 Task: Look for space in Saiki, Japan from 1st August, 2023 to 5th August, 2023 for 1 adult in price range Rs.6000 to Rs.15000. Place can be entire place with 1  bedroom having 1 bed and 1 bathroom. Property type can be house, flat, guest house. Booking option can be shelf check-in. Required host language is English.
Action: Mouse moved to (400, 101)
Screenshot: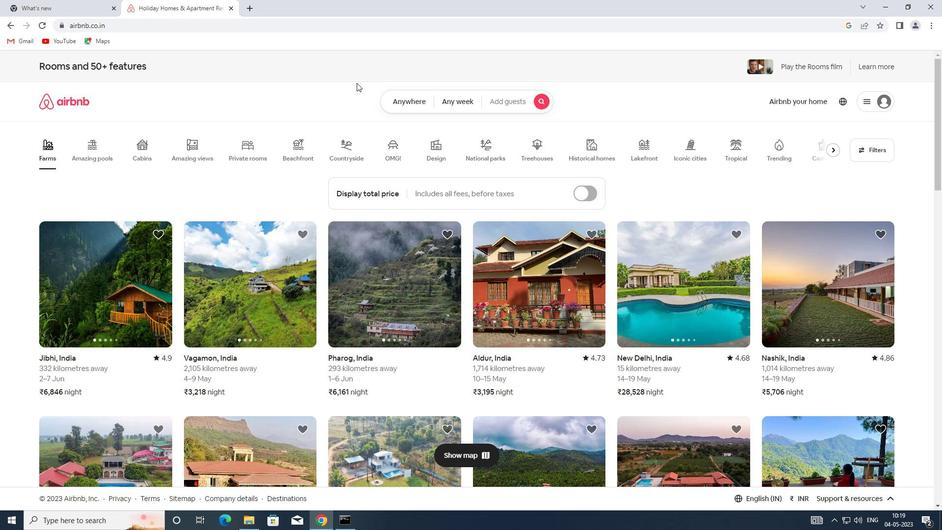 
Action: Mouse pressed left at (400, 101)
Screenshot: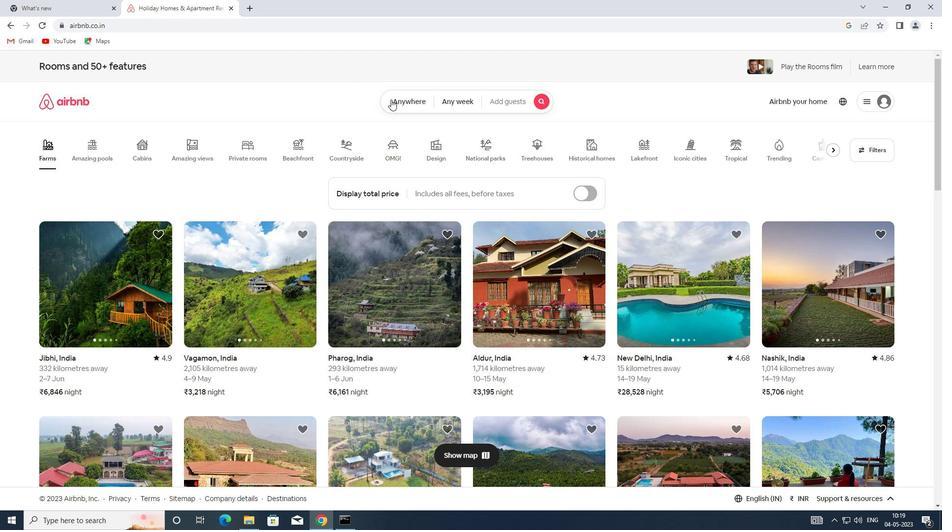 
Action: Mouse moved to (312, 136)
Screenshot: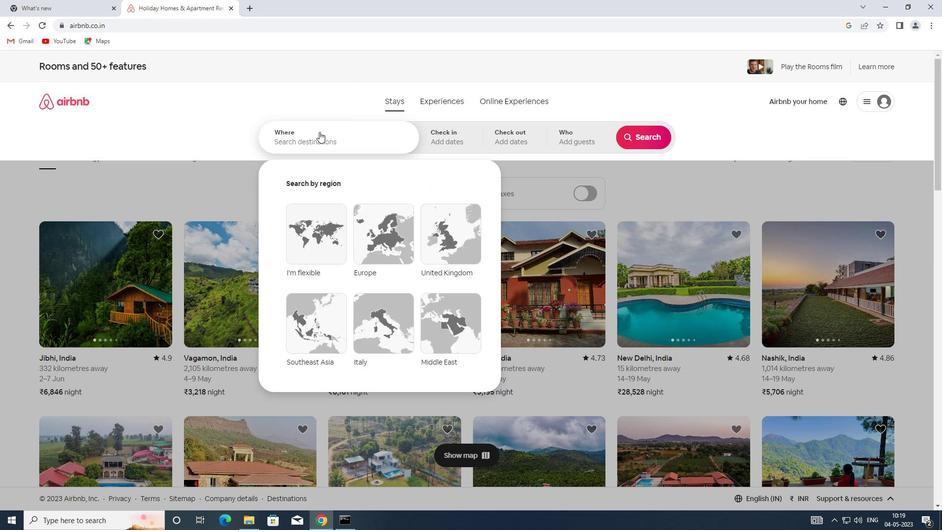 
Action: Mouse pressed left at (312, 136)
Screenshot: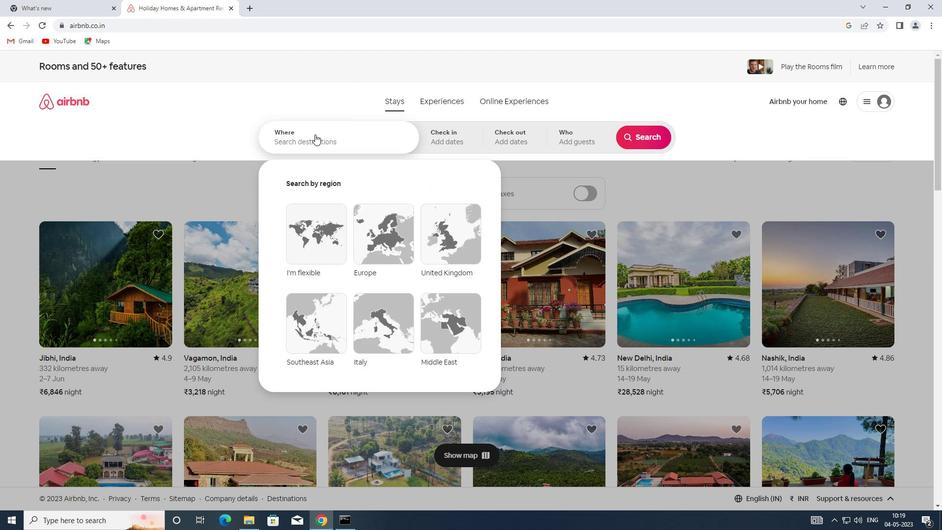 
Action: Key pressed <Key.shift>SAIKI,<Key.shift>JAPAN
Screenshot: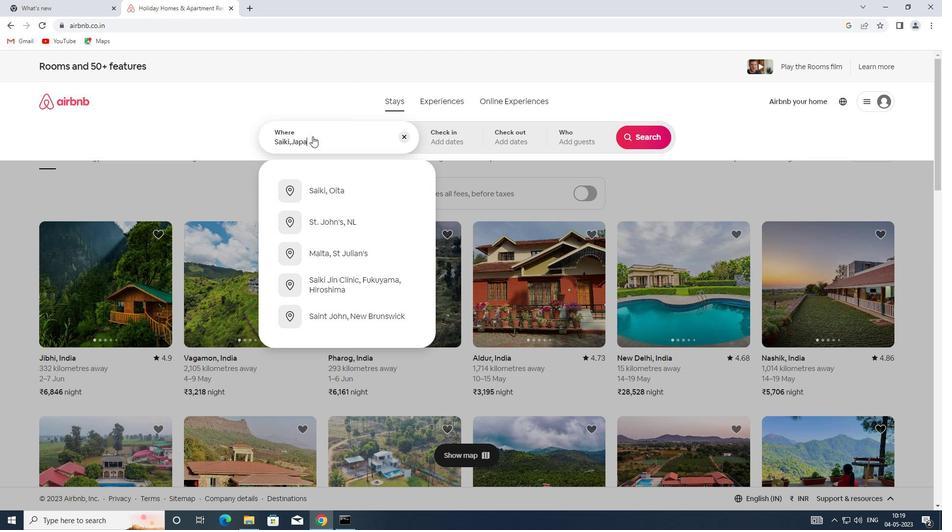 
Action: Mouse moved to (448, 144)
Screenshot: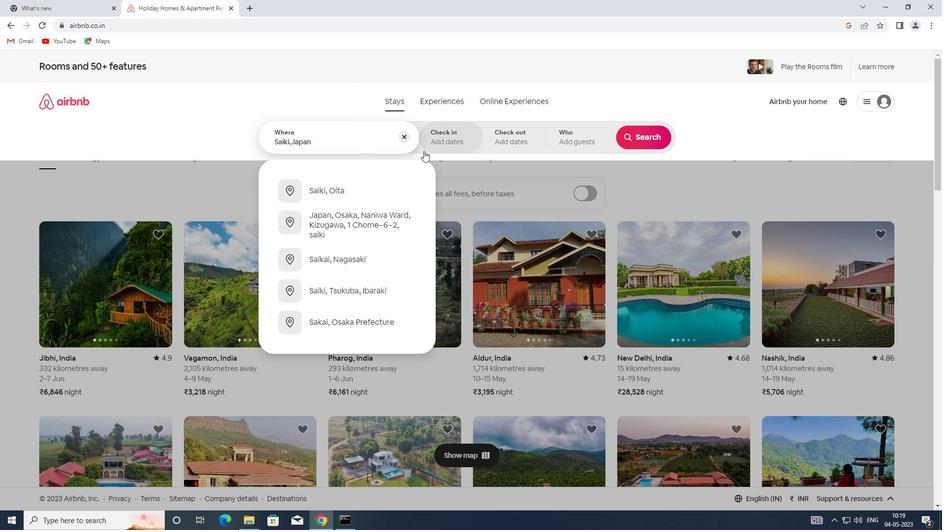 
Action: Mouse pressed left at (448, 144)
Screenshot: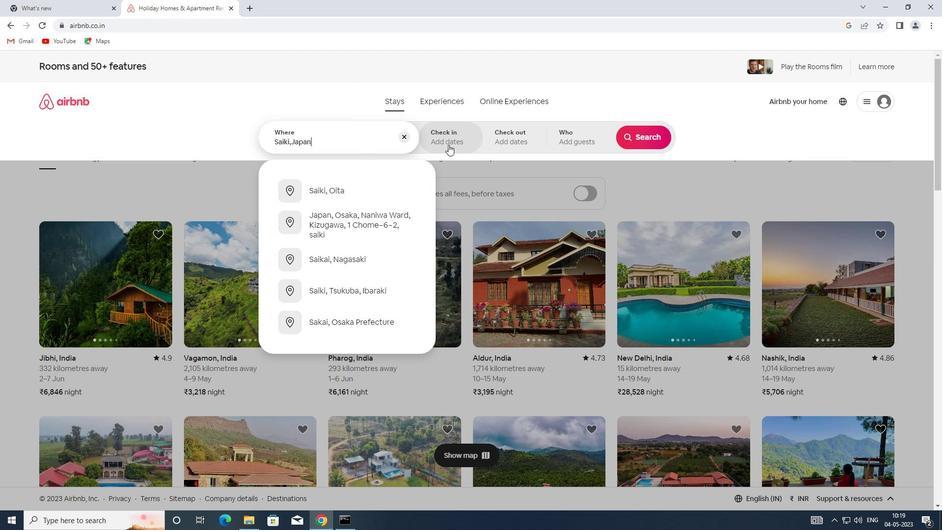 
Action: Mouse moved to (638, 216)
Screenshot: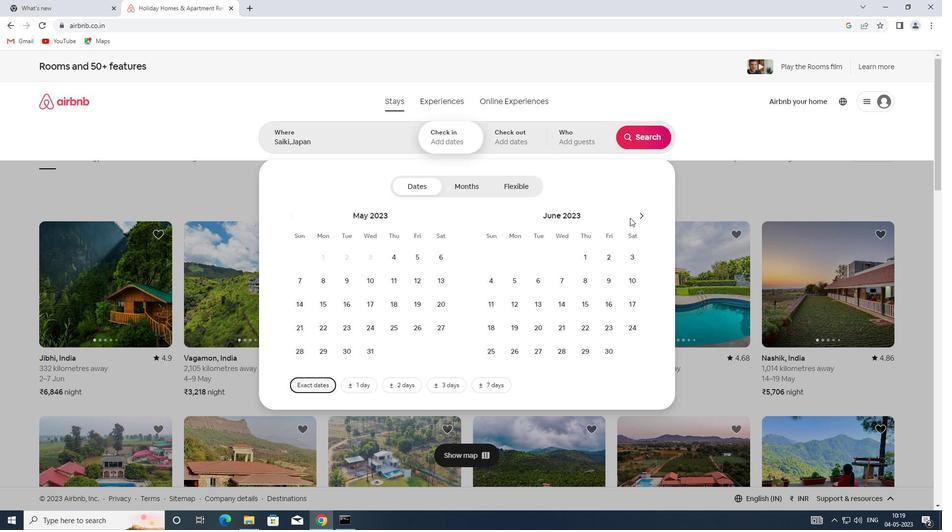 
Action: Mouse pressed left at (638, 216)
Screenshot: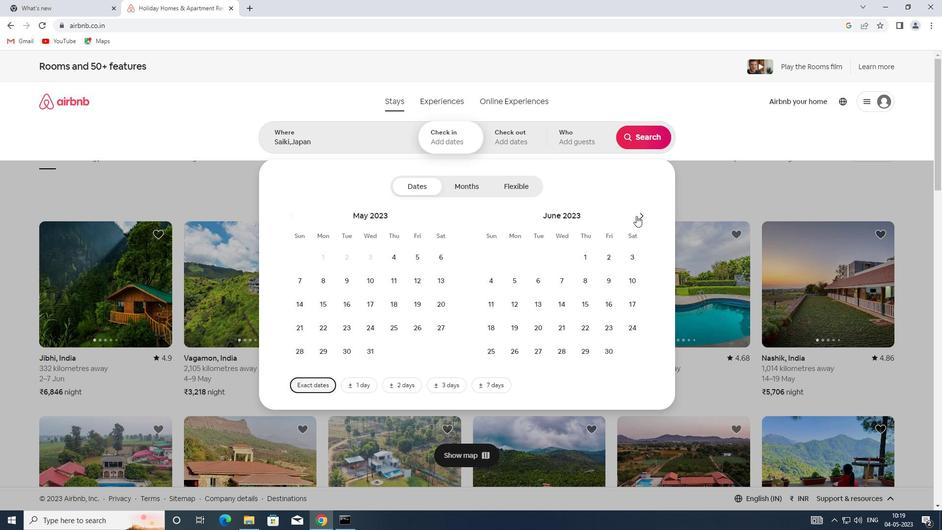
Action: Mouse pressed left at (638, 216)
Screenshot: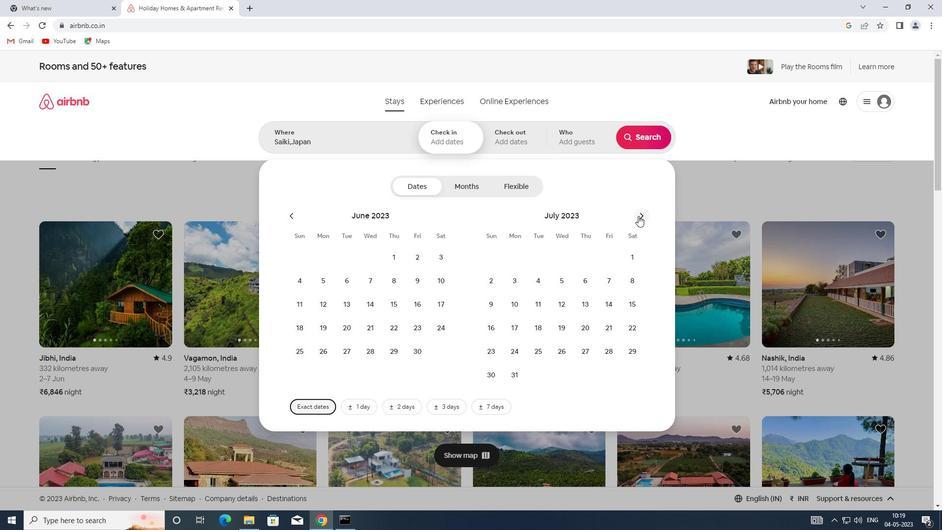
Action: Mouse moved to (534, 255)
Screenshot: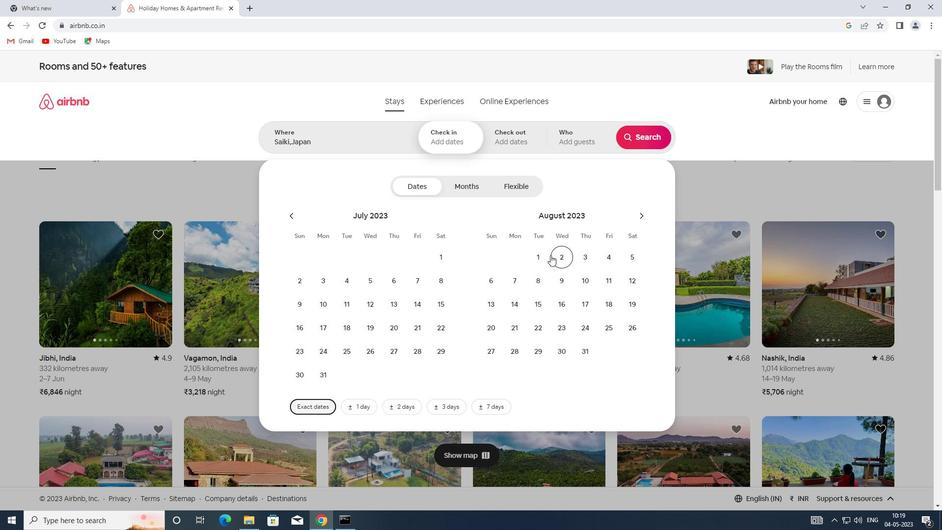 
Action: Mouse pressed left at (534, 255)
Screenshot: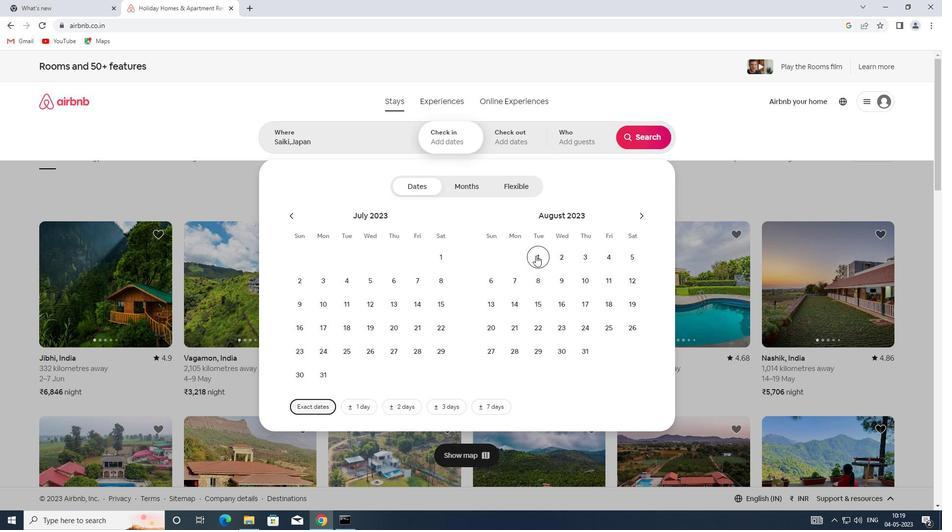 
Action: Mouse moved to (632, 261)
Screenshot: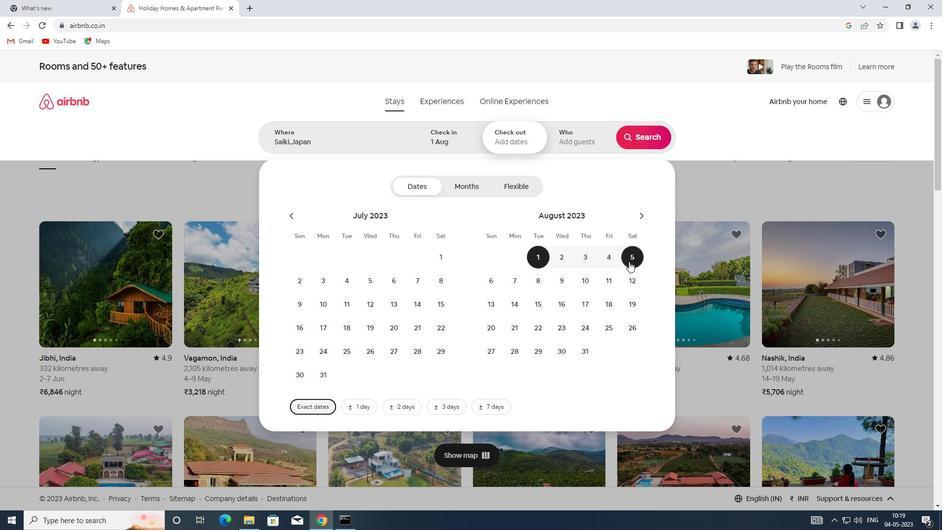 
Action: Mouse pressed left at (632, 261)
Screenshot: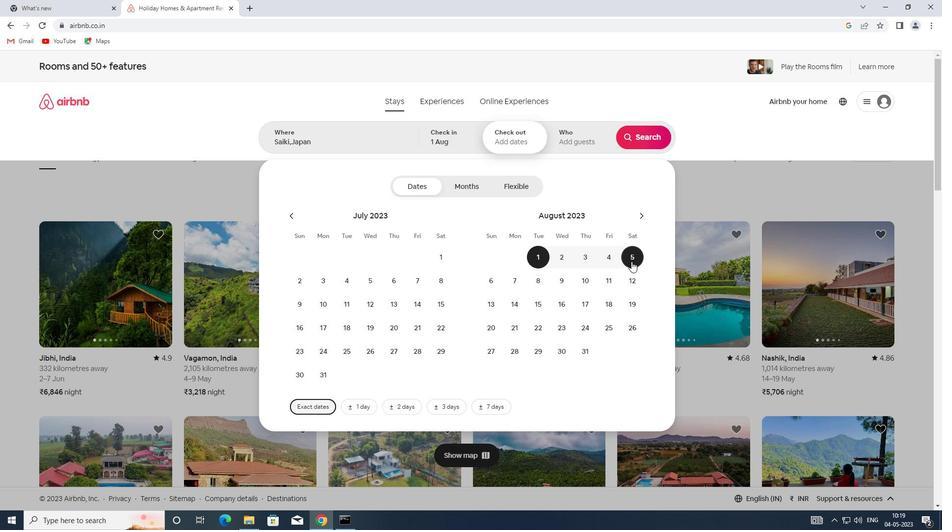 
Action: Mouse moved to (582, 141)
Screenshot: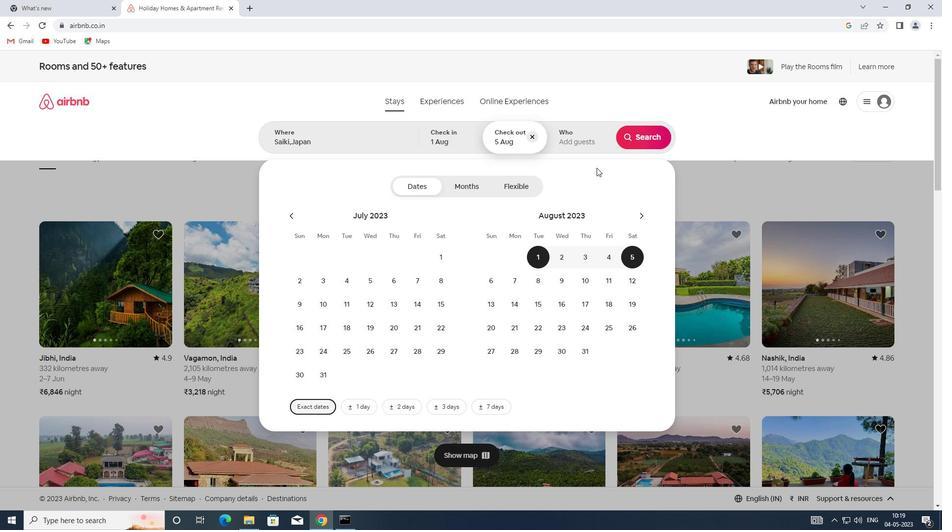 
Action: Mouse pressed left at (582, 141)
Screenshot: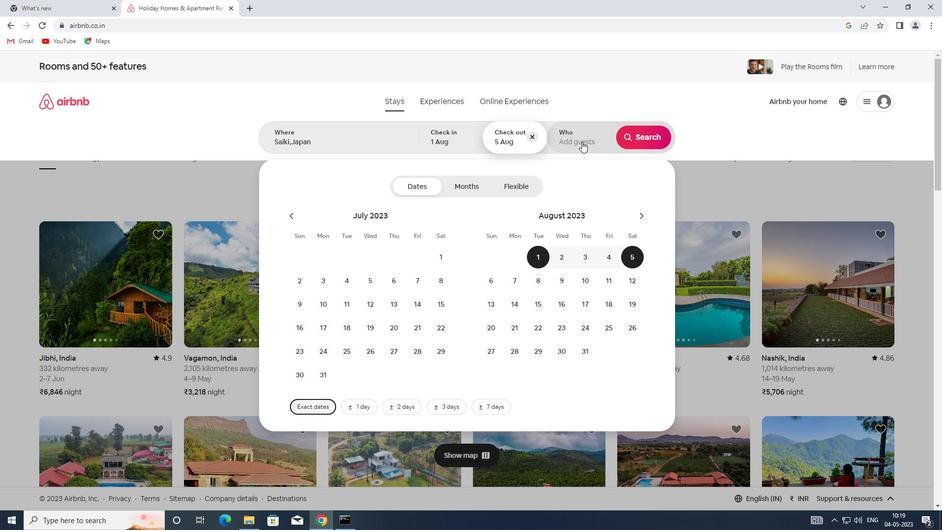 
Action: Mouse moved to (644, 195)
Screenshot: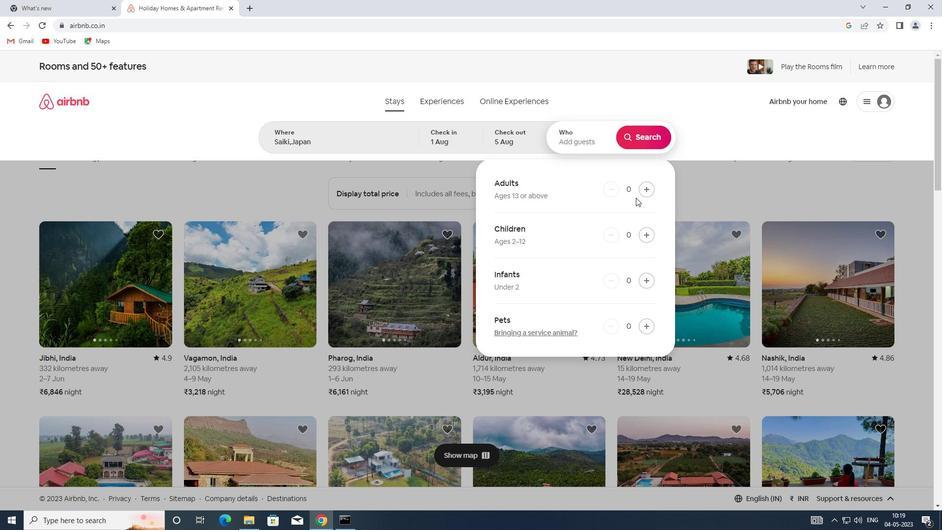 
Action: Mouse pressed left at (644, 195)
Screenshot: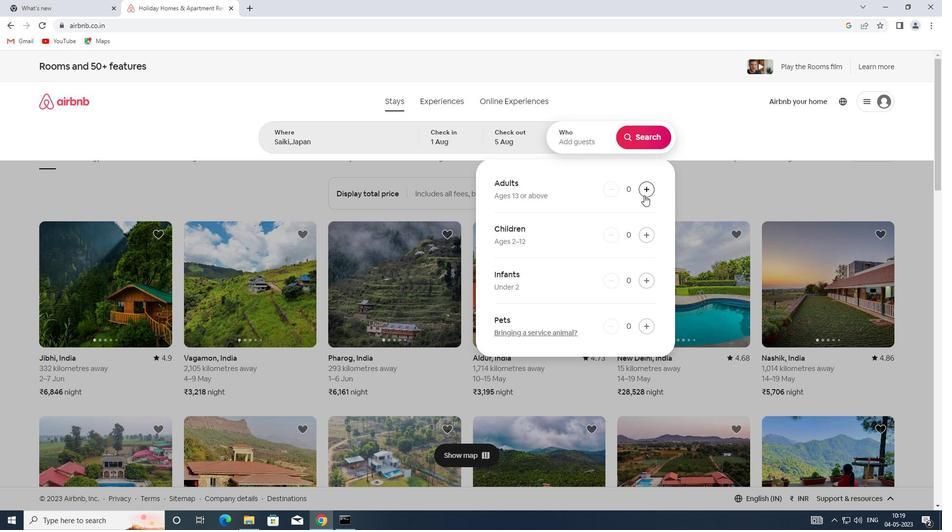 
Action: Mouse moved to (646, 145)
Screenshot: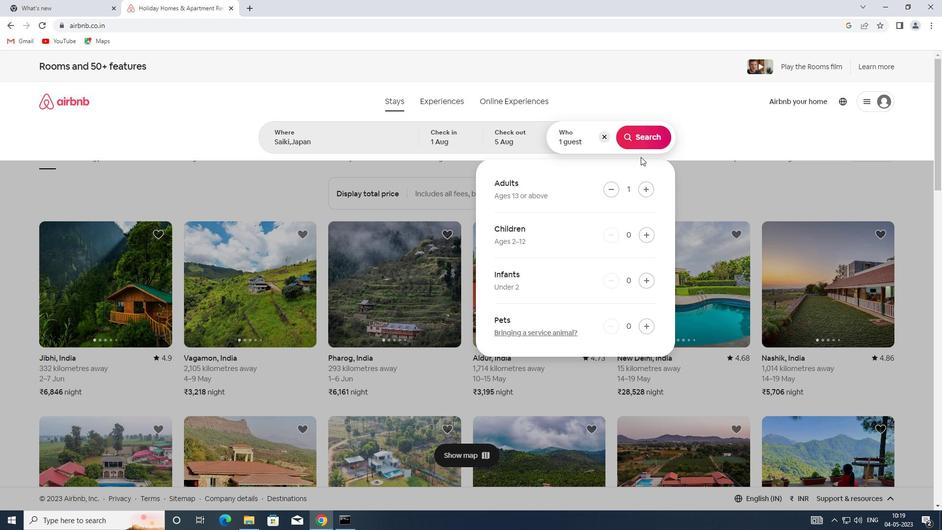 
Action: Mouse pressed left at (646, 145)
Screenshot: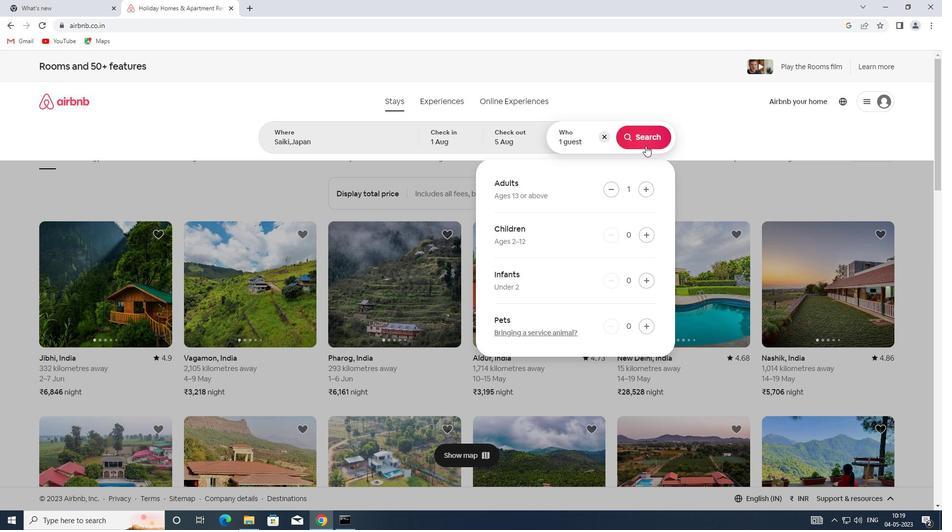 
Action: Mouse moved to (903, 109)
Screenshot: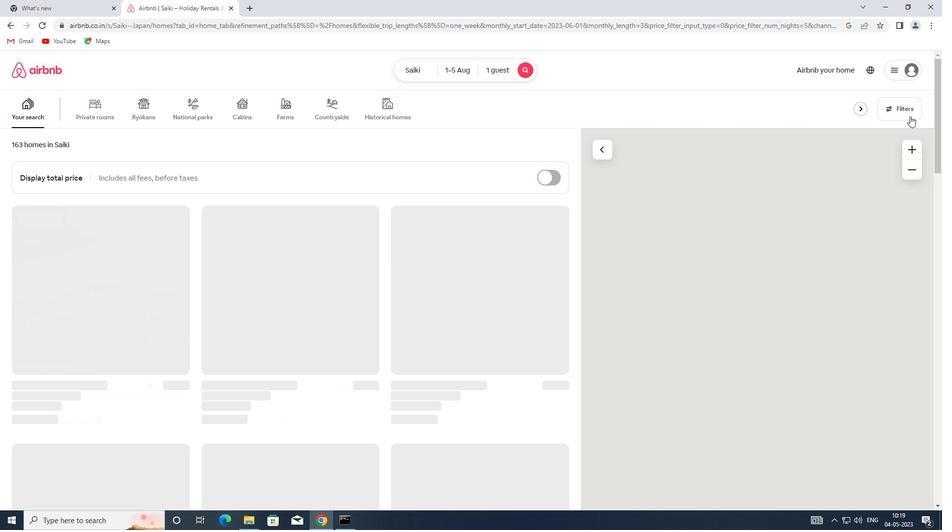 
Action: Mouse pressed left at (903, 109)
Screenshot: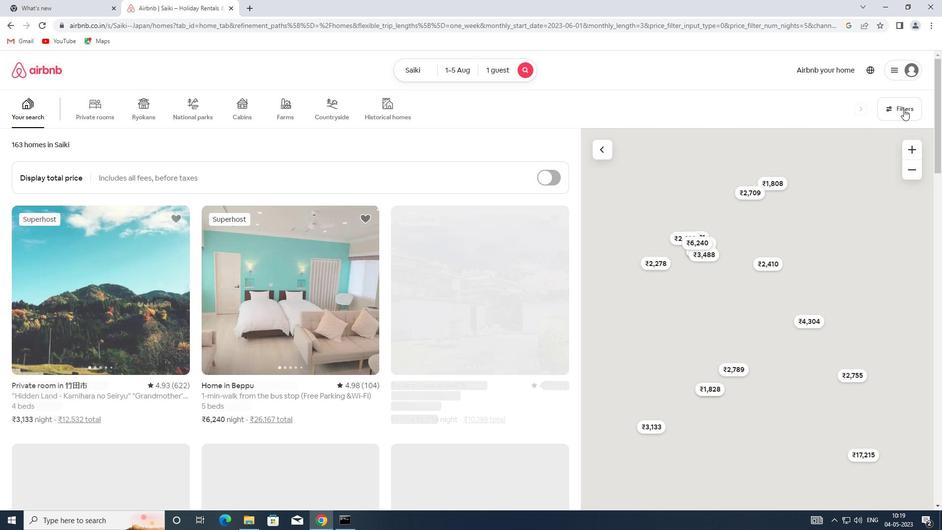 
Action: Mouse moved to (344, 235)
Screenshot: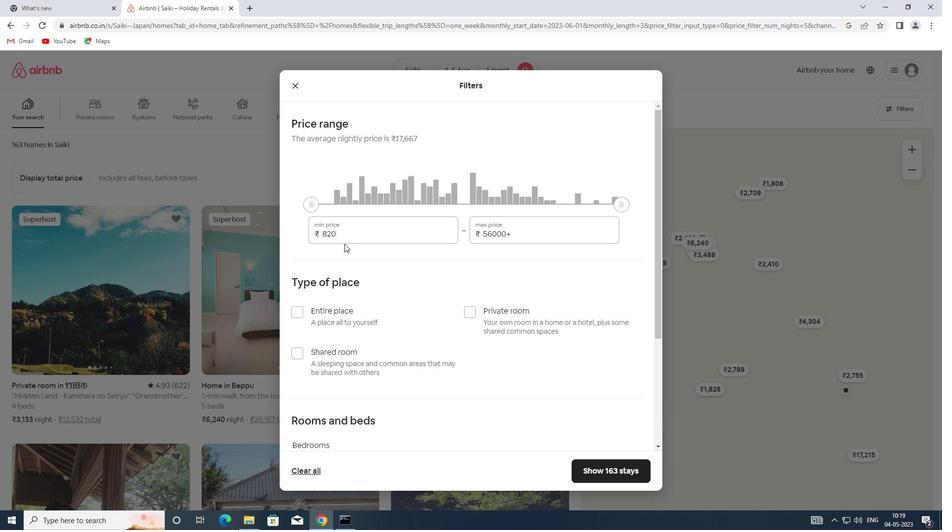 
Action: Mouse pressed left at (344, 235)
Screenshot: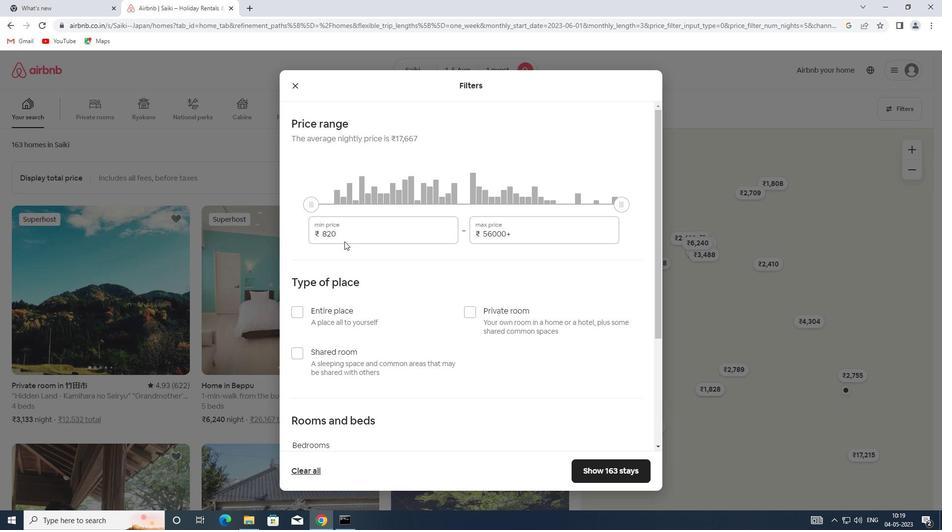 
Action: Mouse moved to (270, 234)
Screenshot: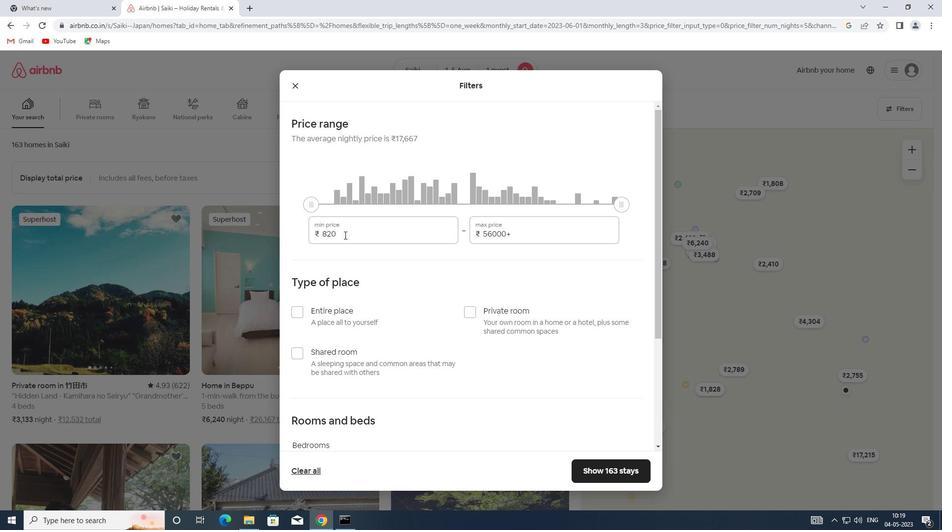 
Action: Key pressed 6000
Screenshot: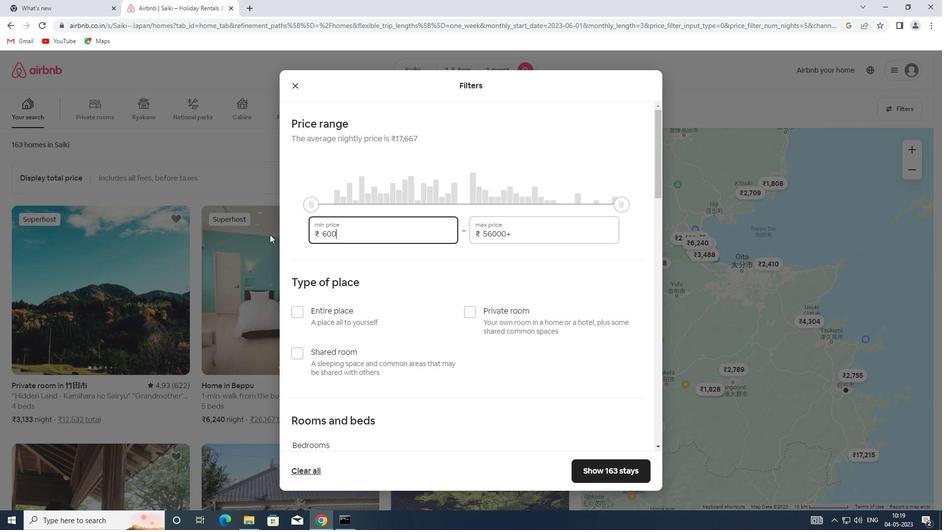 
Action: Mouse moved to (517, 239)
Screenshot: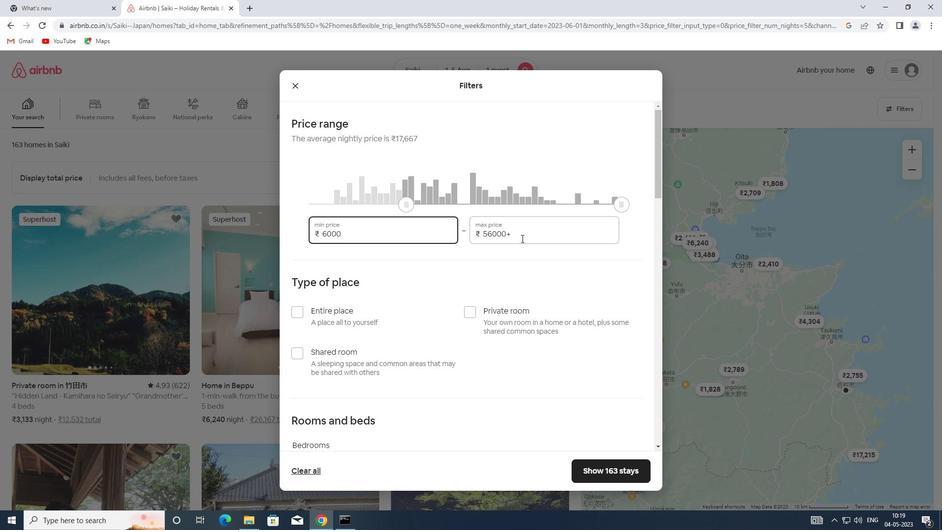 
Action: Mouse pressed left at (517, 239)
Screenshot: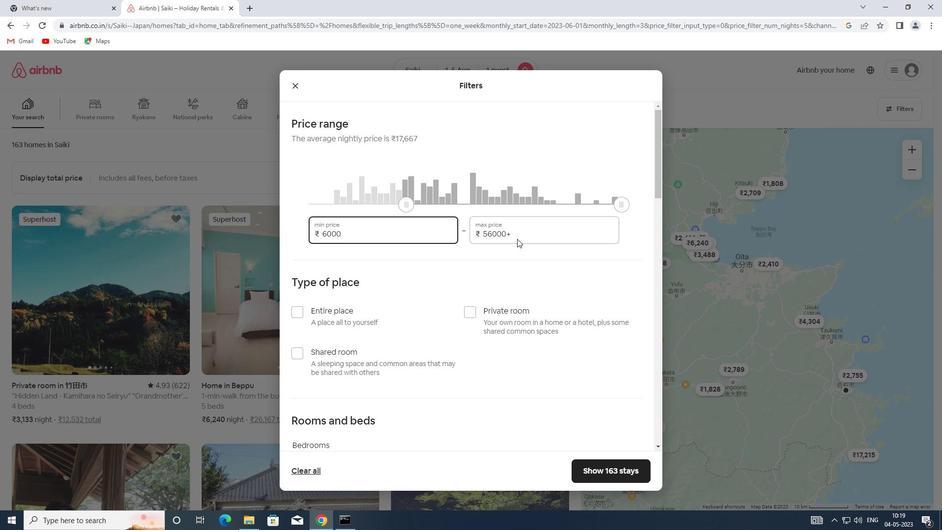 
Action: Mouse moved to (517, 235)
Screenshot: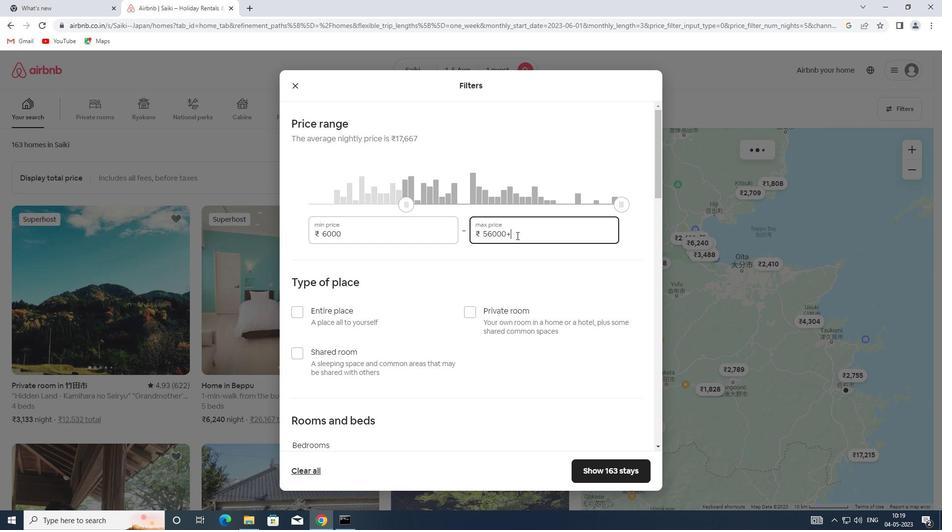 
Action: Mouse pressed left at (517, 235)
Screenshot: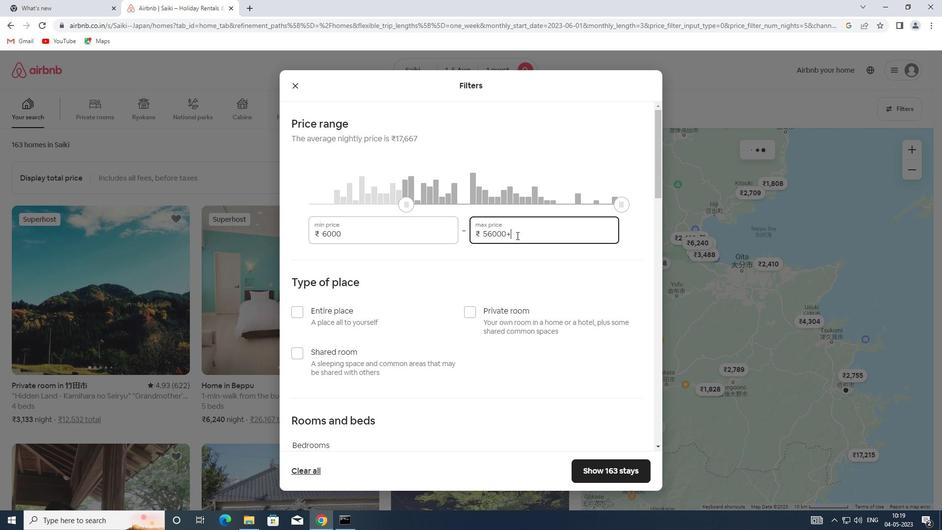 
Action: Mouse moved to (453, 232)
Screenshot: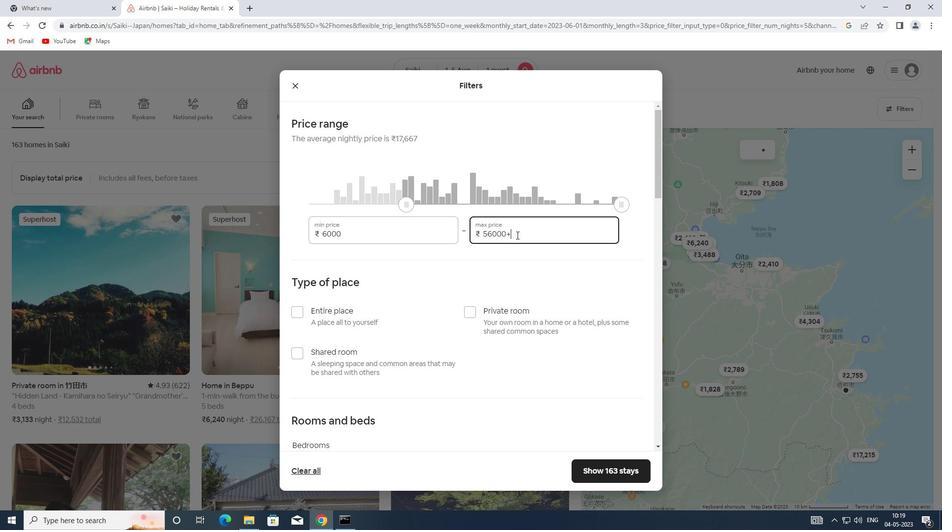 
Action: Key pressed 15000
Screenshot: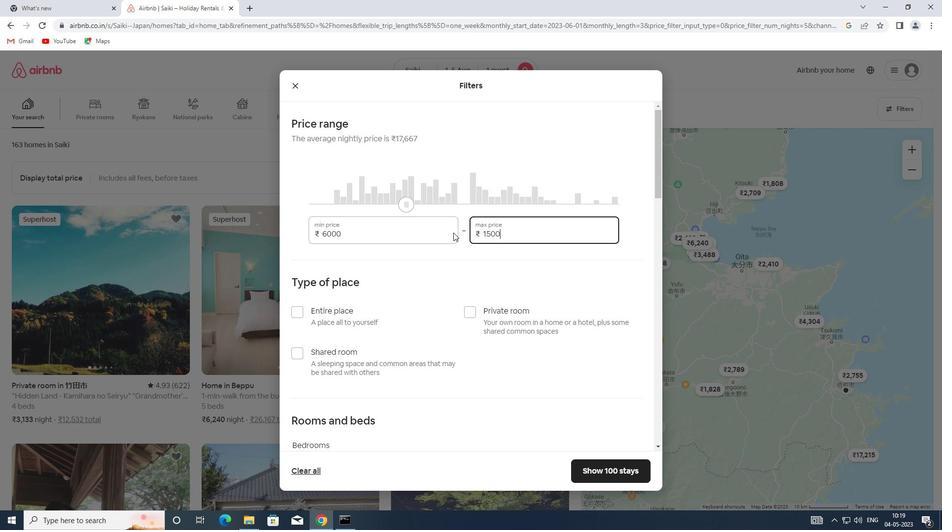 
Action: Mouse scrolled (453, 232) with delta (0, 0)
Screenshot: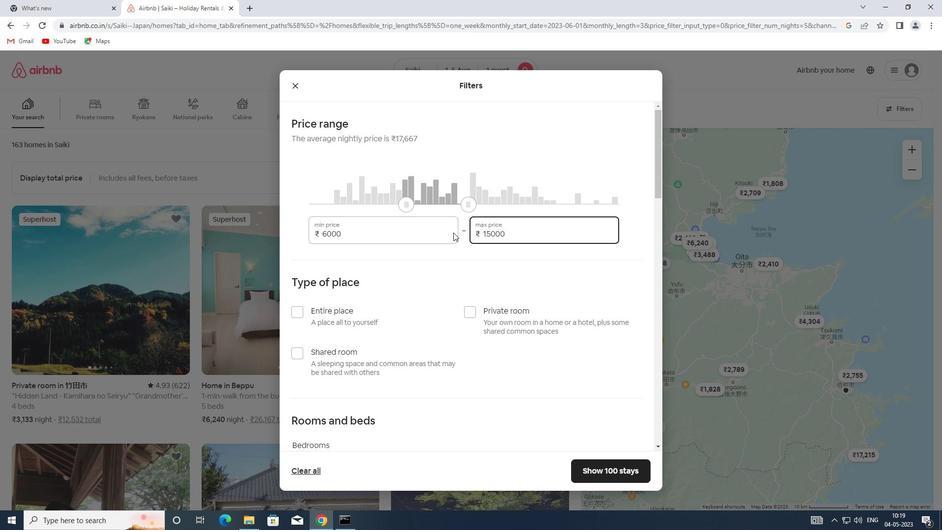 
Action: Mouse moved to (317, 264)
Screenshot: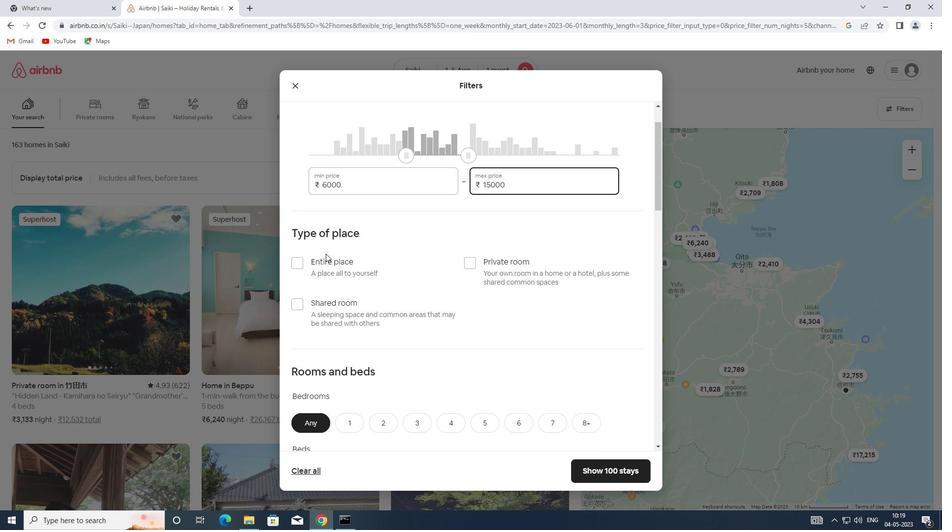 
Action: Mouse pressed left at (317, 264)
Screenshot: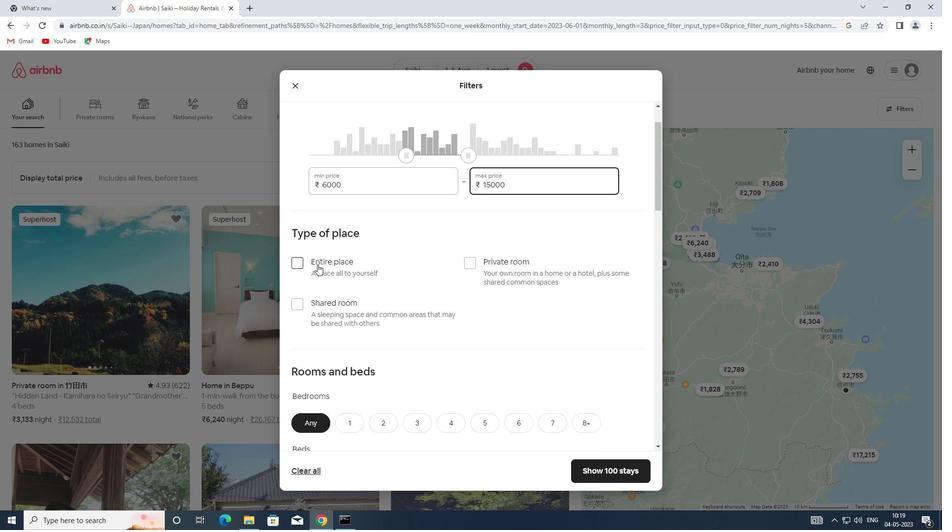 
Action: Mouse scrolled (317, 264) with delta (0, 0)
Screenshot: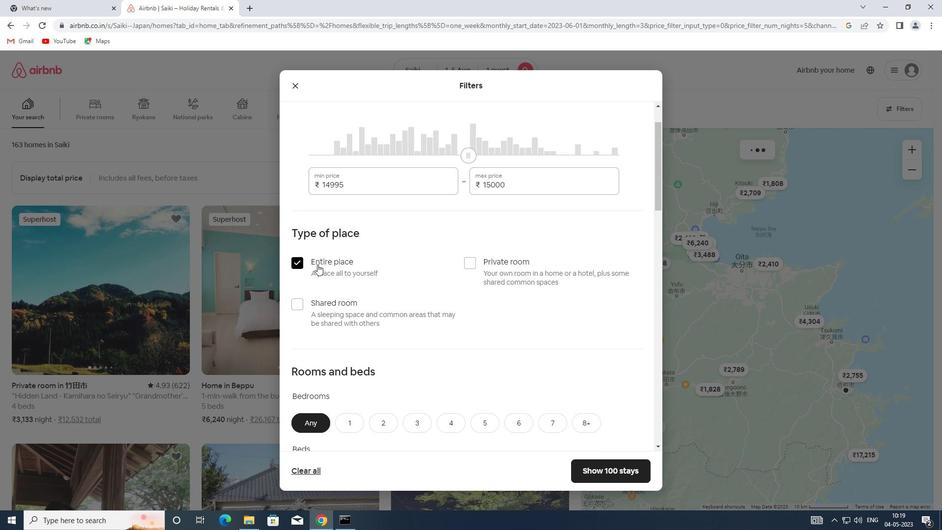 
Action: Mouse scrolled (317, 264) with delta (0, 0)
Screenshot: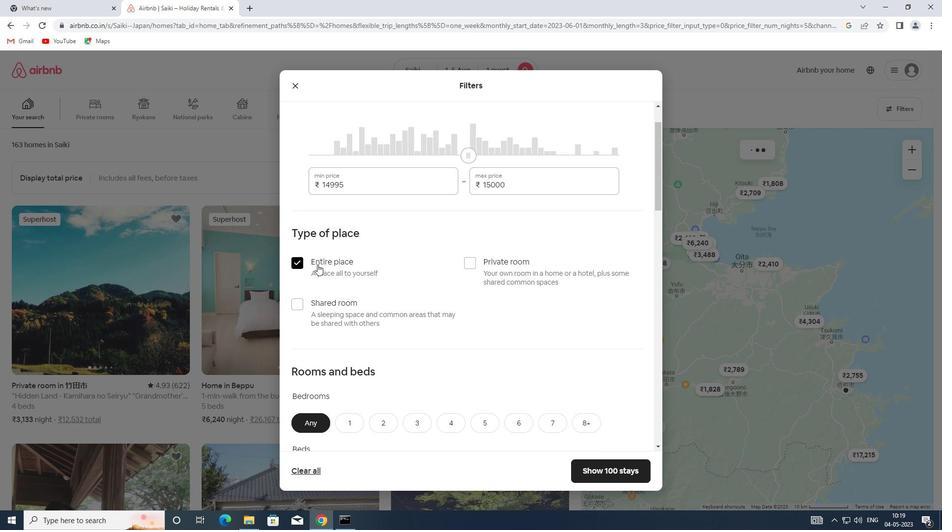 
Action: Mouse scrolled (317, 264) with delta (0, 0)
Screenshot: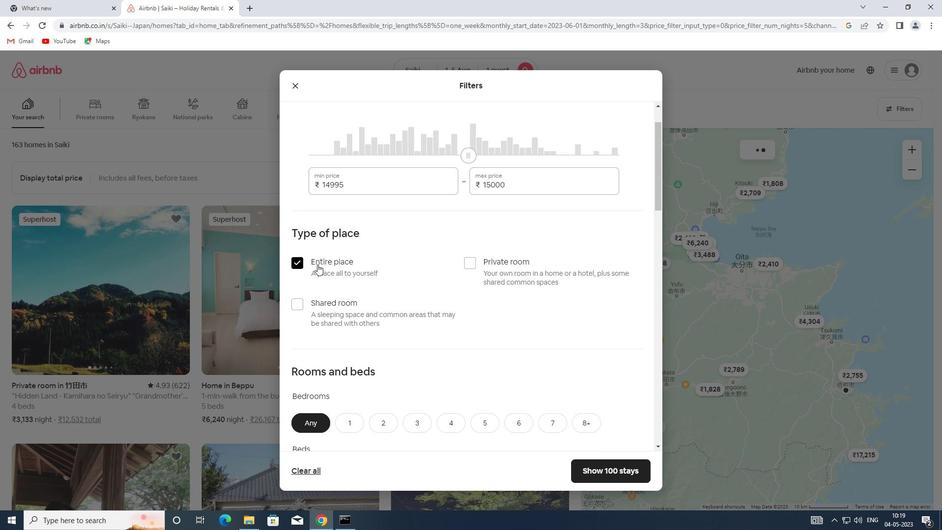 
Action: Mouse scrolled (317, 264) with delta (0, 0)
Screenshot: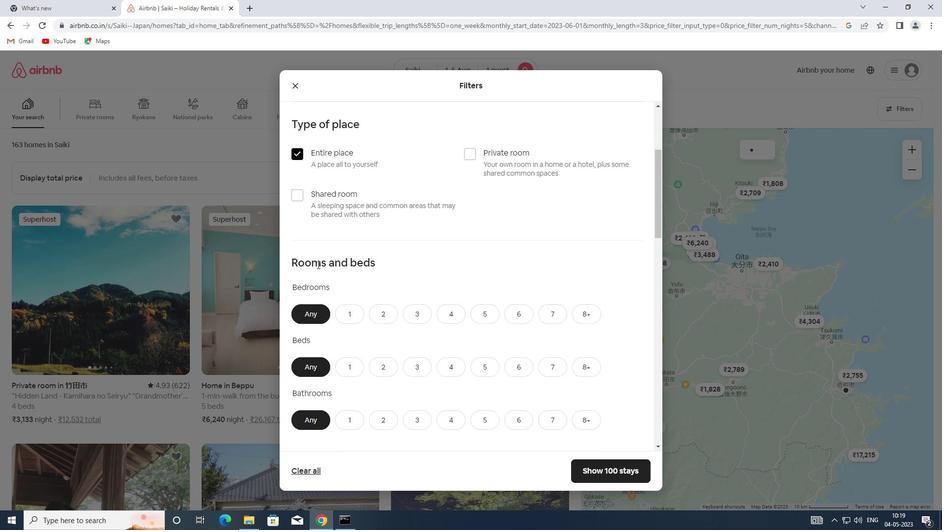 
Action: Mouse moved to (350, 229)
Screenshot: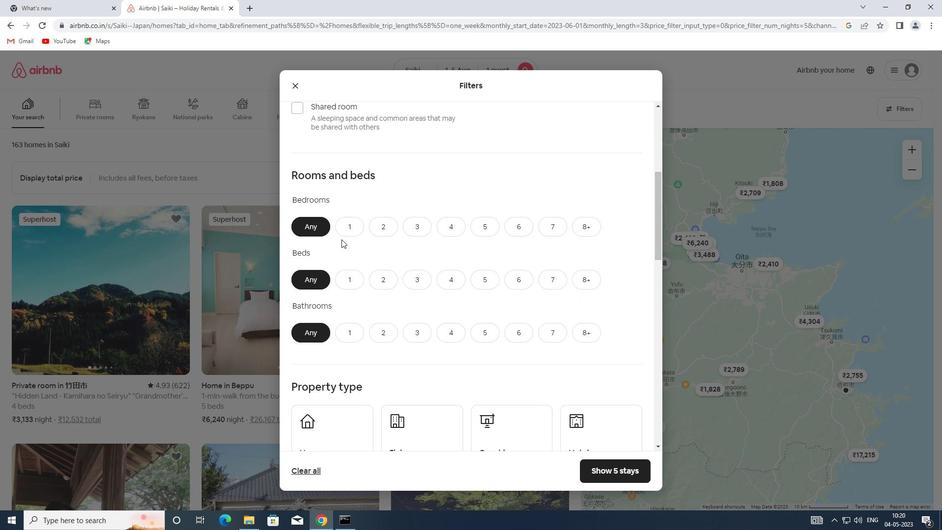 
Action: Mouse pressed left at (350, 229)
Screenshot: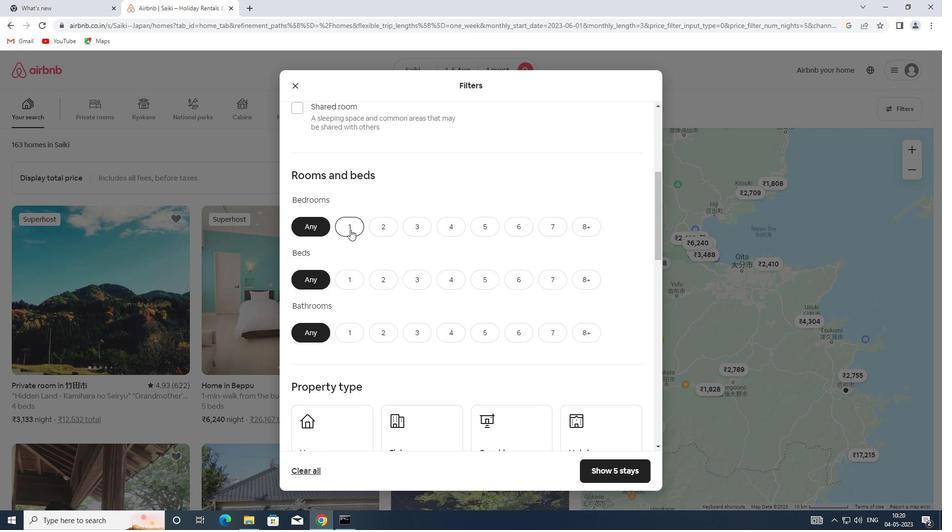 
Action: Mouse moved to (350, 280)
Screenshot: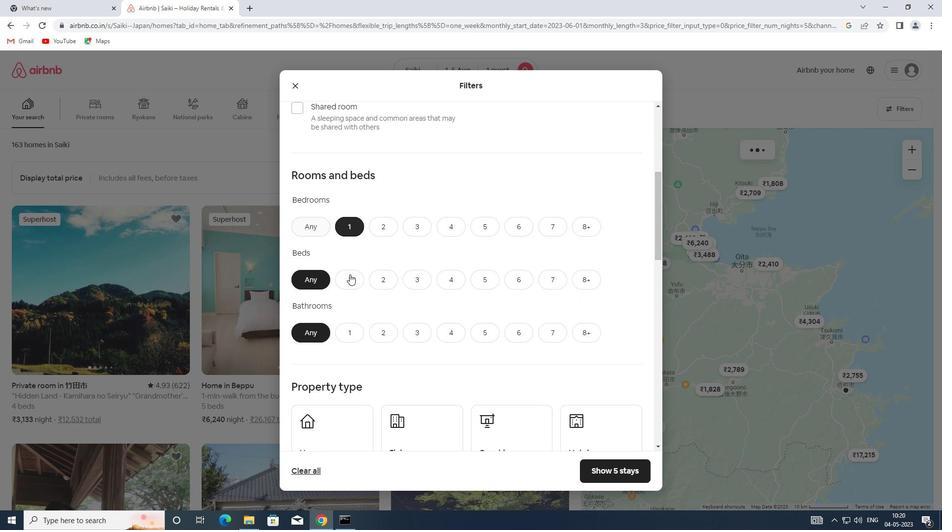 
Action: Mouse pressed left at (350, 280)
Screenshot: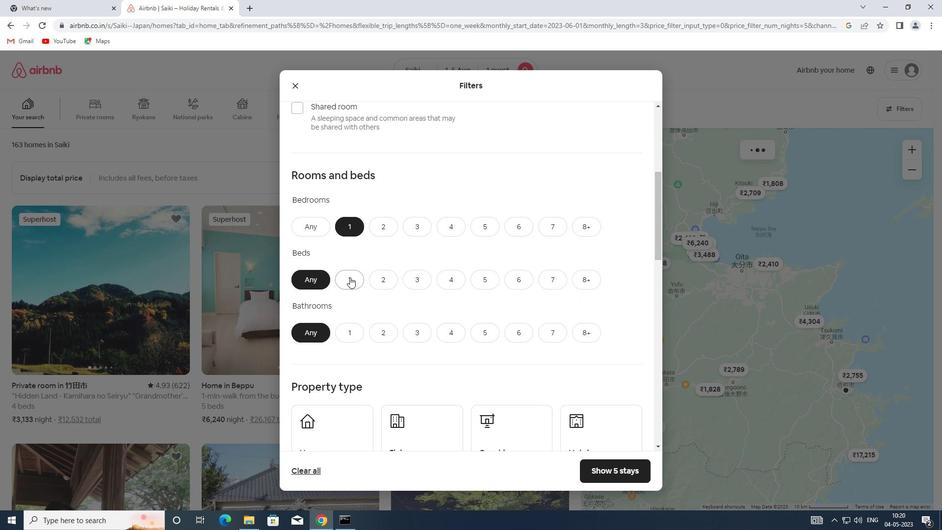 
Action: Mouse moved to (354, 337)
Screenshot: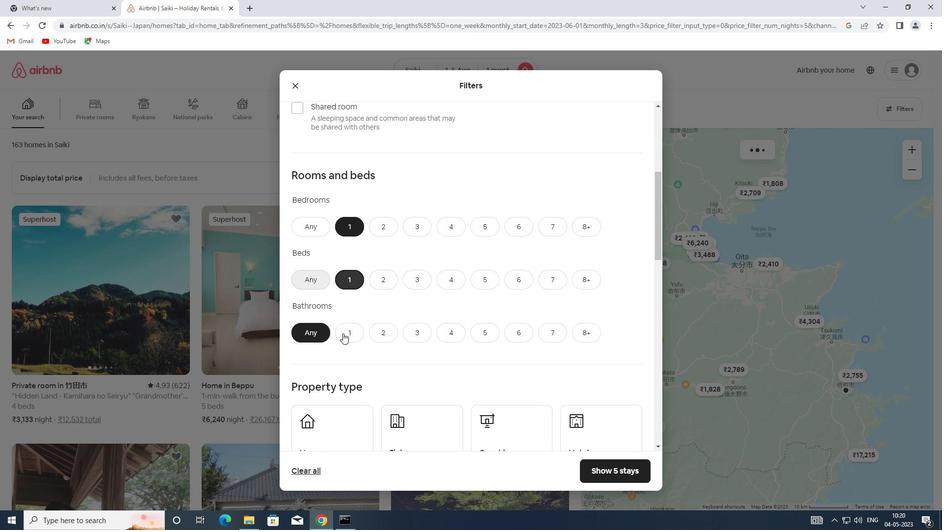 
Action: Mouse pressed left at (354, 337)
Screenshot: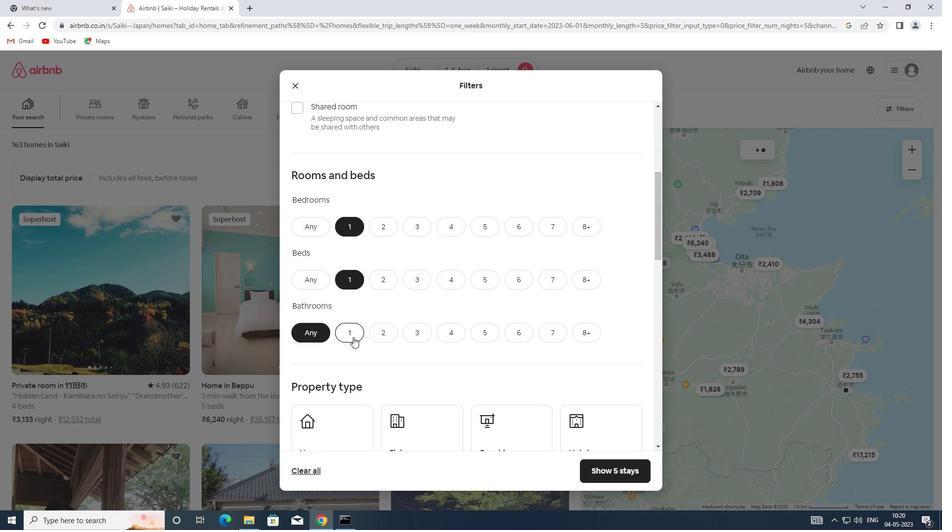 
Action: Mouse moved to (354, 321)
Screenshot: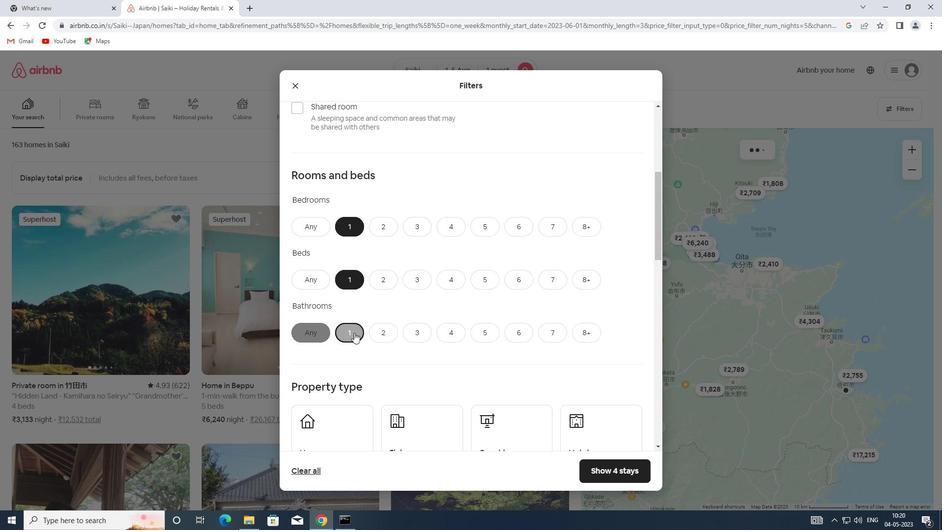 
Action: Mouse scrolled (354, 320) with delta (0, 0)
Screenshot: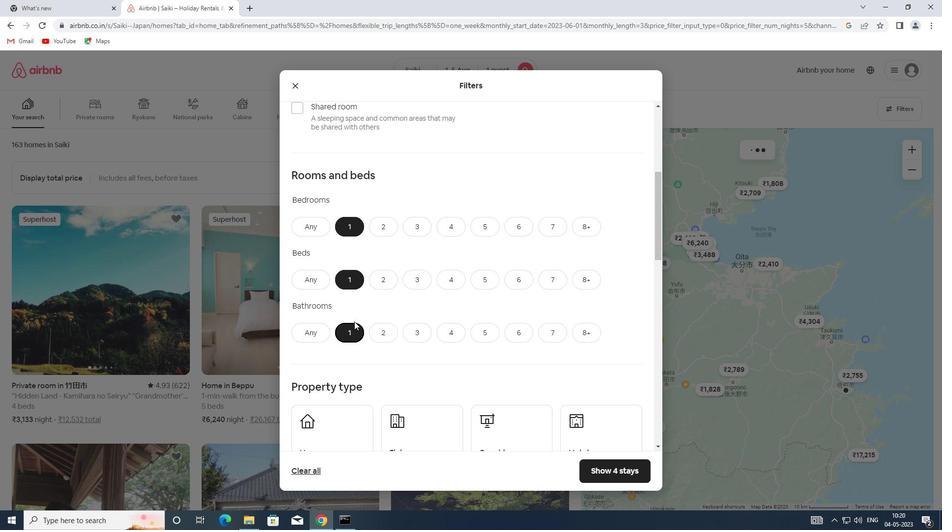 
Action: Mouse scrolled (354, 320) with delta (0, 0)
Screenshot: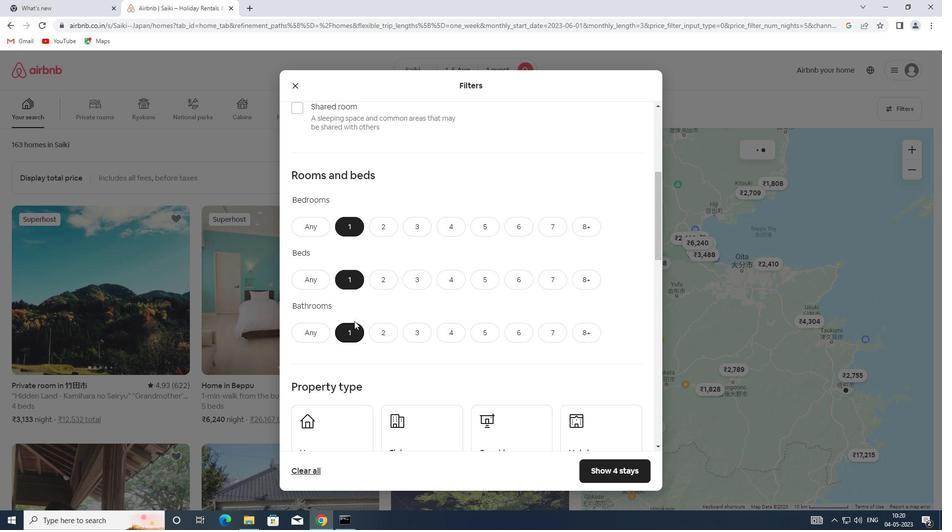
Action: Mouse scrolled (354, 320) with delta (0, 0)
Screenshot: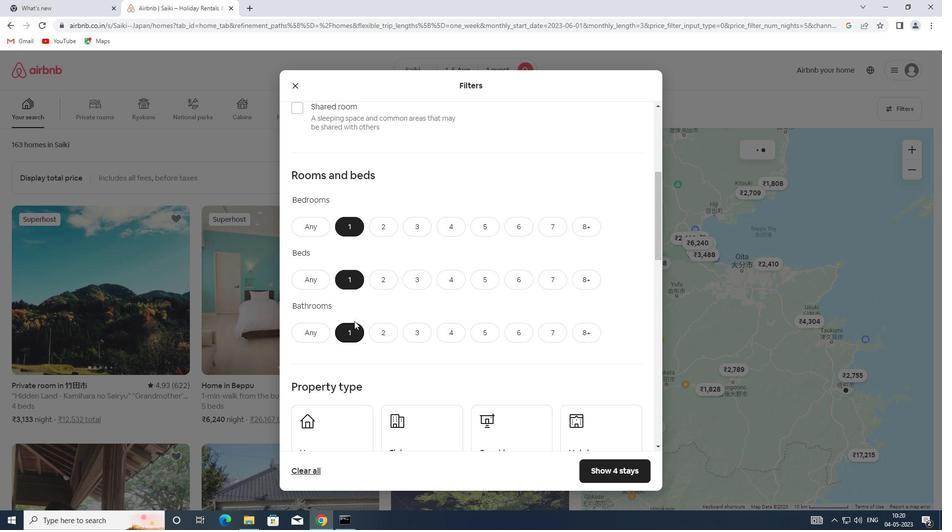 
Action: Mouse scrolled (354, 320) with delta (0, 0)
Screenshot: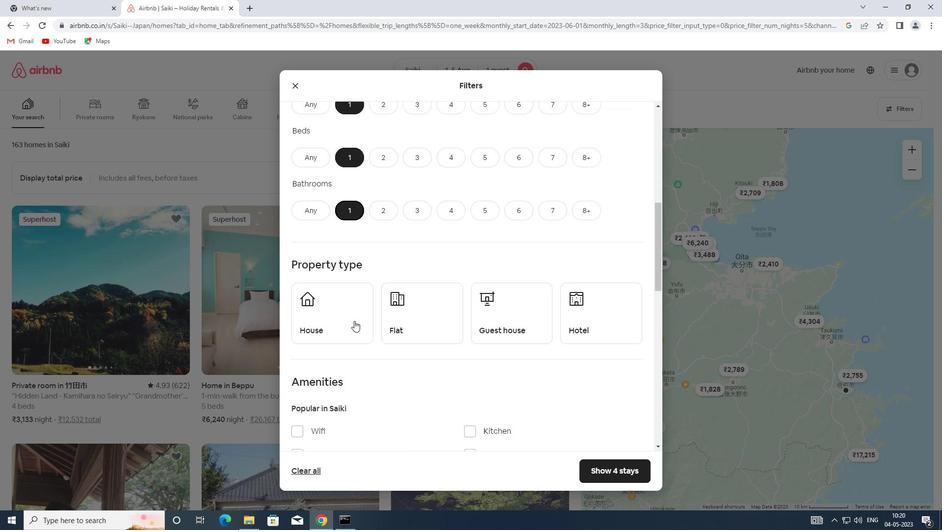 
Action: Mouse scrolled (354, 320) with delta (0, 0)
Screenshot: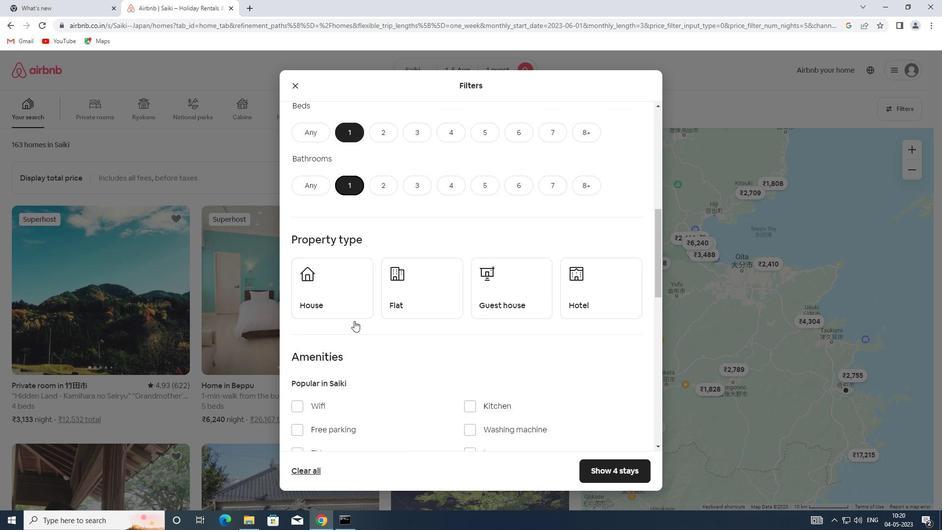 
Action: Mouse moved to (354, 317)
Screenshot: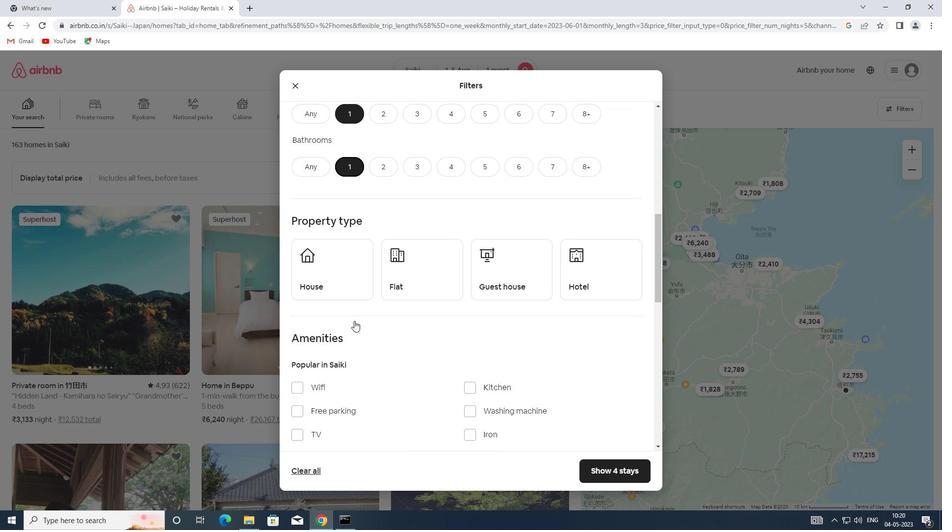 
Action: Mouse scrolled (354, 316) with delta (0, 0)
Screenshot: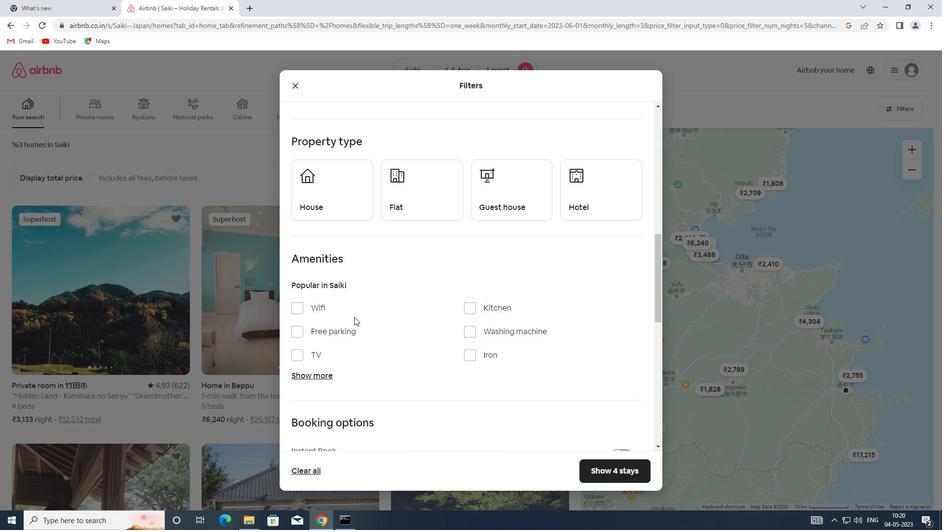 
Action: Mouse scrolled (354, 316) with delta (0, 0)
Screenshot: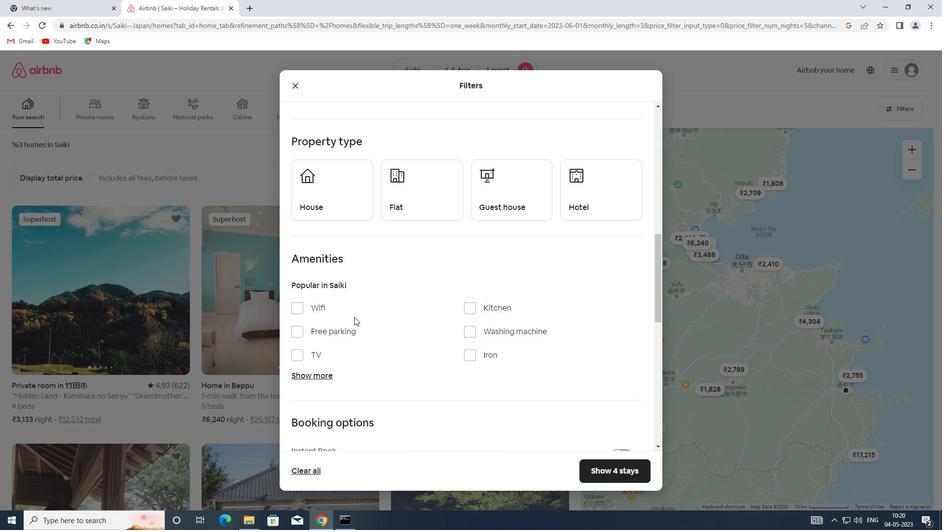 
Action: Mouse moved to (333, 113)
Screenshot: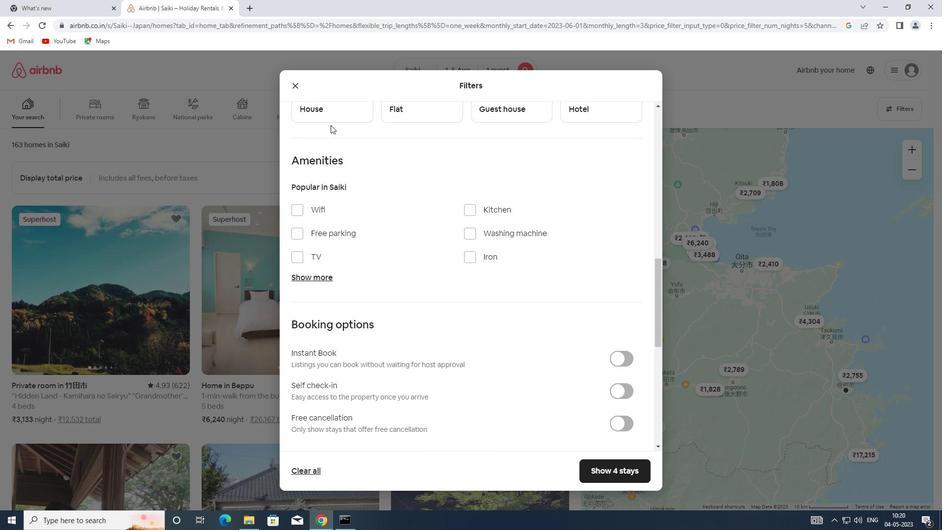 
Action: Mouse pressed left at (333, 113)
Screenshot: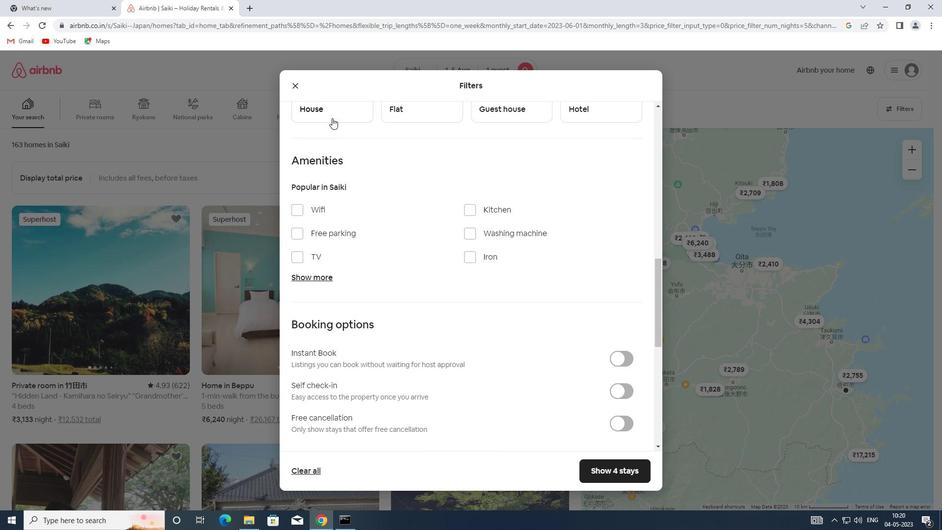 
Action: Mouse moved to (402, 112)
Screenshot: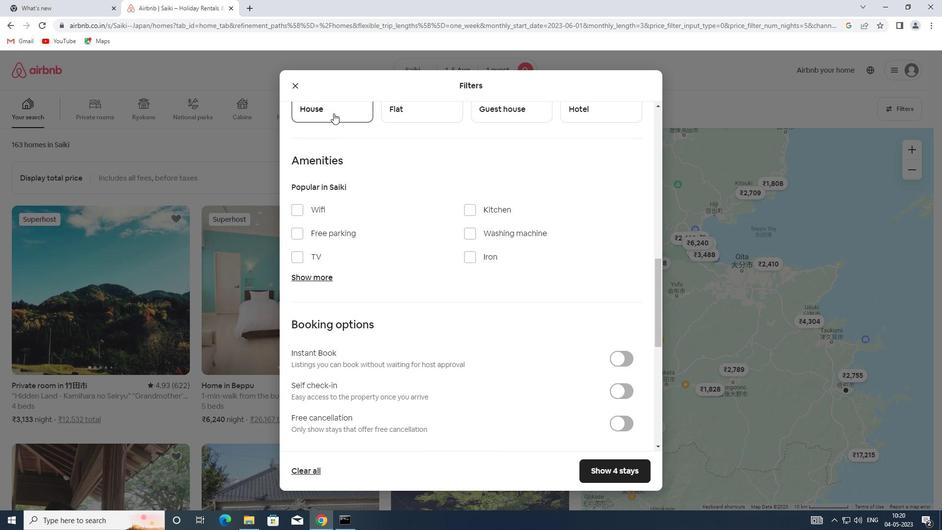 
Action: Mouse pressed left at (402, 112)
Screenshot: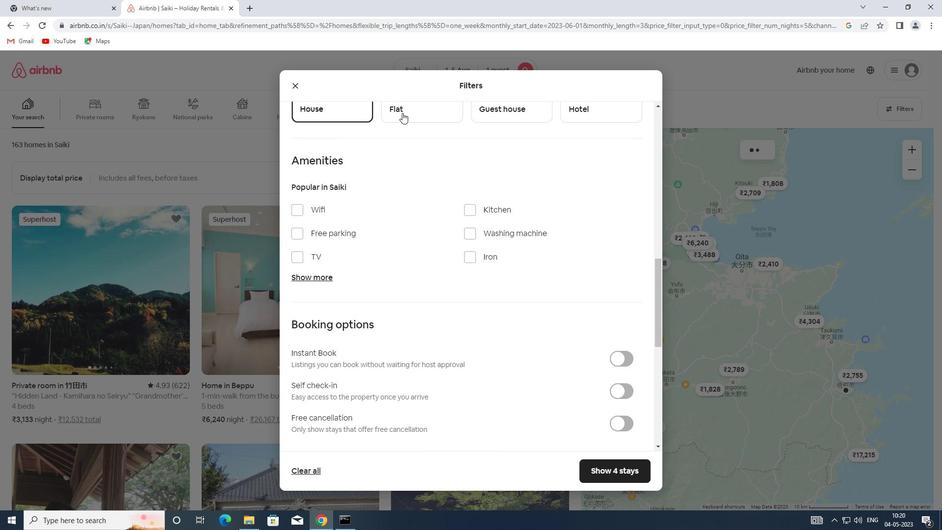 
Action: Mouse moved to (521, 108)
Screenshot: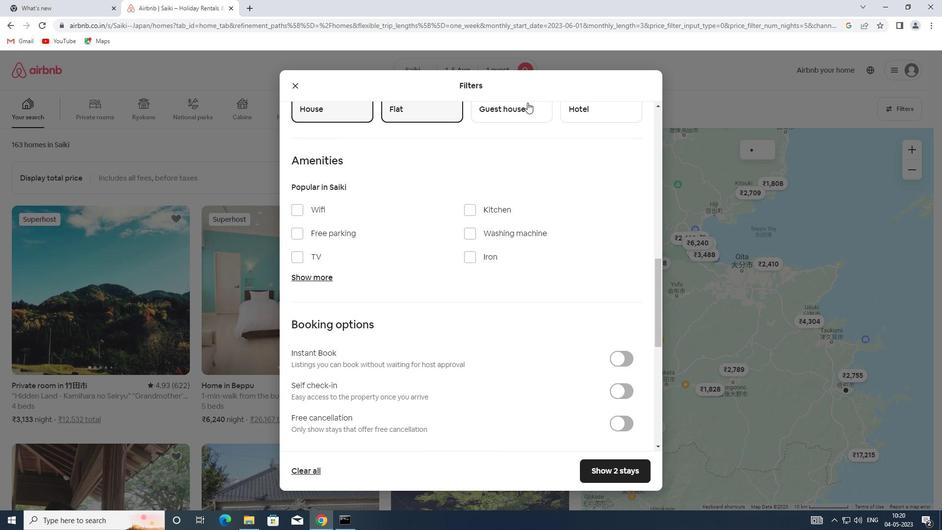 
Action: Mouse pressed left at (521, 108)
Screenshot: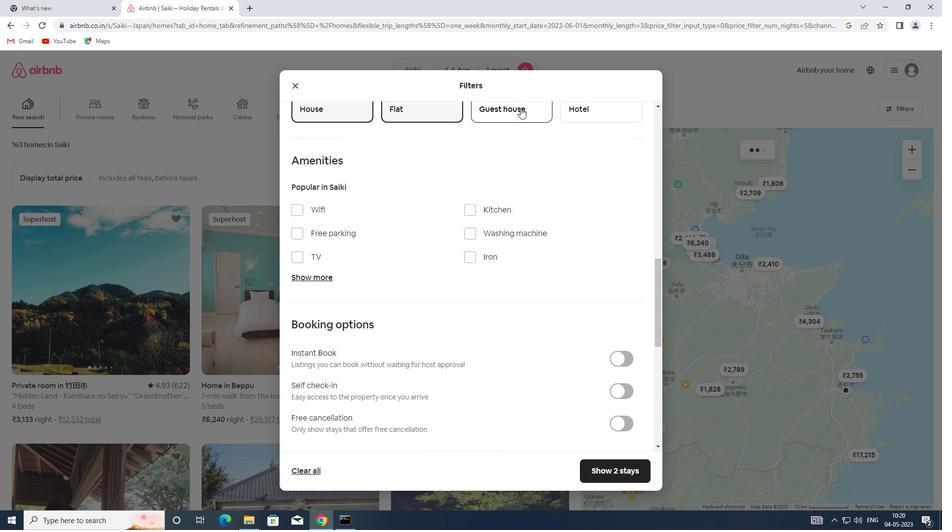 
Action: Mouse scrolled (521, 107) with delta (0, 0)
Screenshot: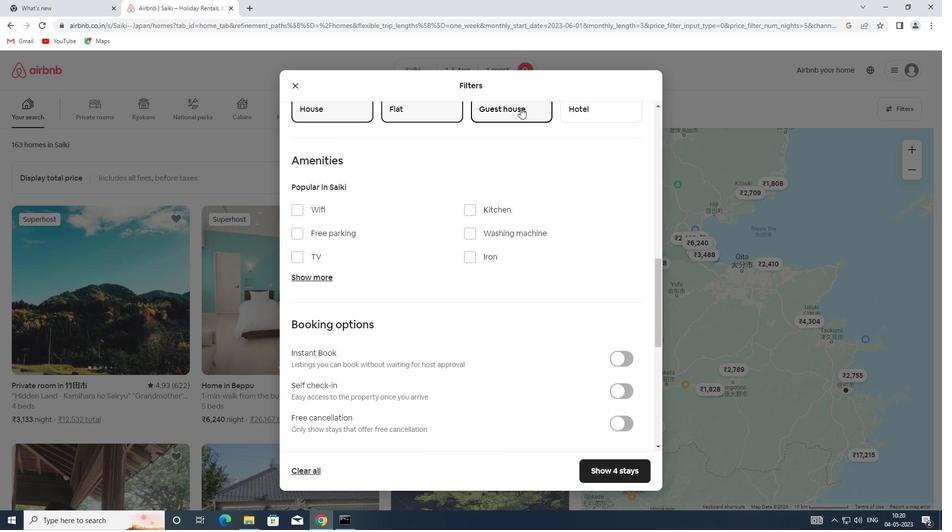 
Action: Mouse scrolled (521, 107) with delta (0, 0)
Screenshot: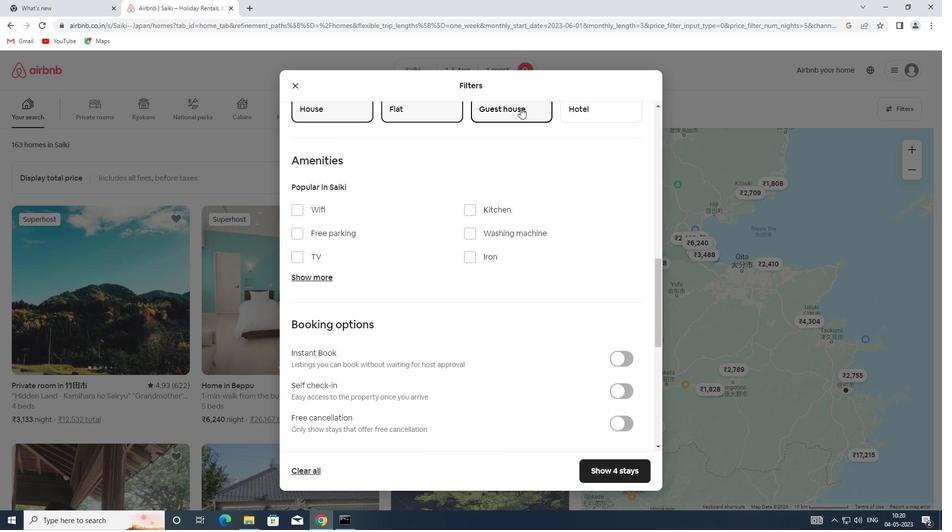 
Action: Mouse scrolled (521, 107) with delta (0, 0)
Screenshot: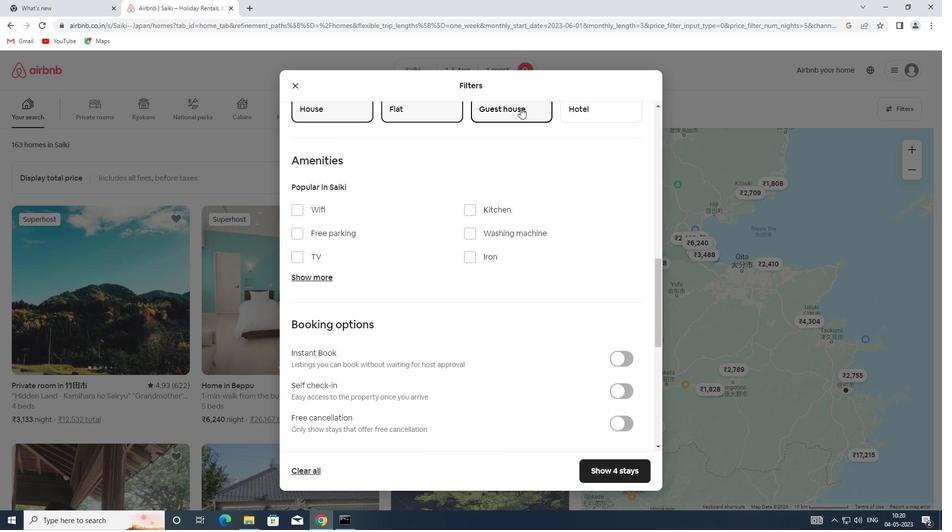 
Action: Mouse moved to (614, 246)
Screenshot: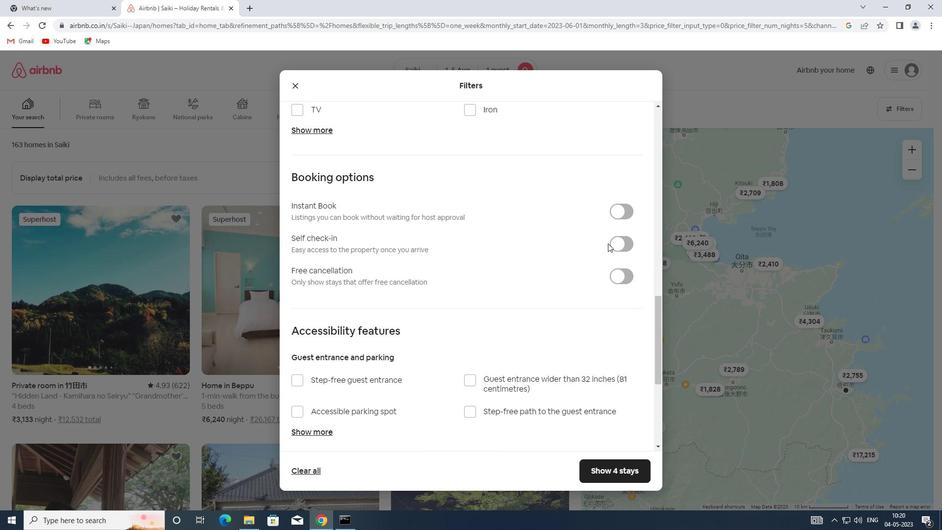 
Action: Mouse pressed left at (614, 246)
Screenshot: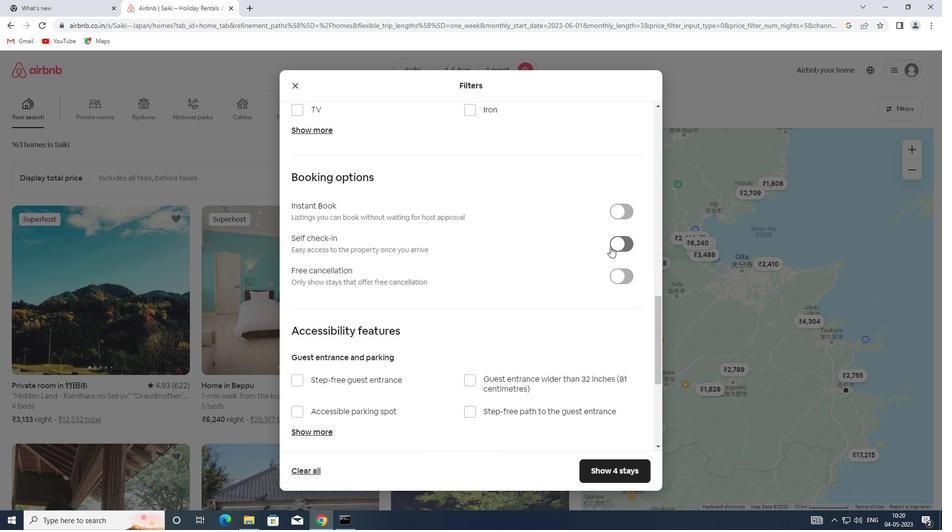 
Action: Mouse moved to (422, 278)
Screenshot: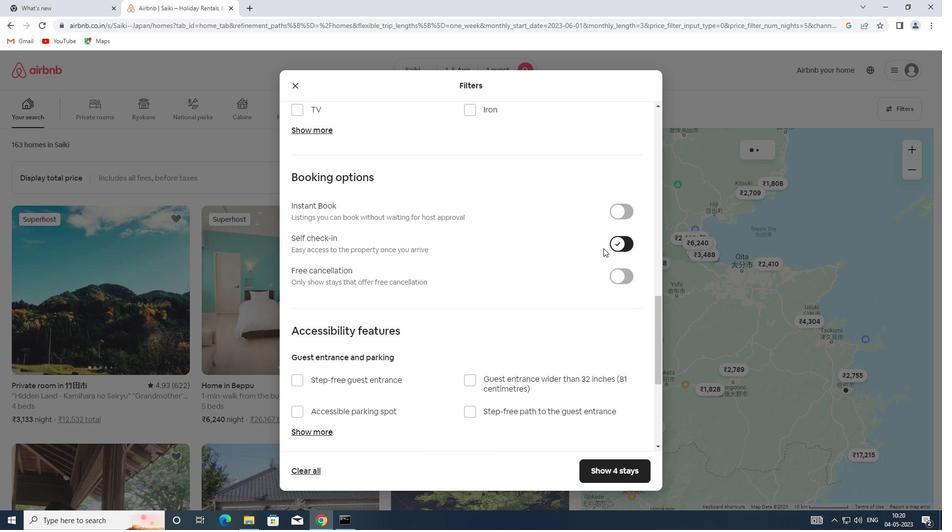 
Action: Mouse scrolled (422, 277) with delta (0, 0)
Screenshot: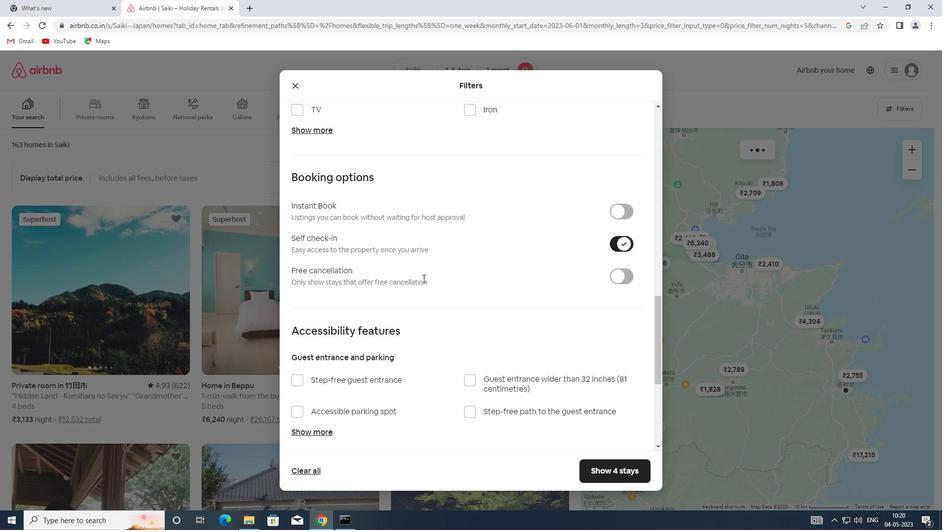 
Action: Mouse scrolled (422, 277) with delta (0, 0)
Screenshot: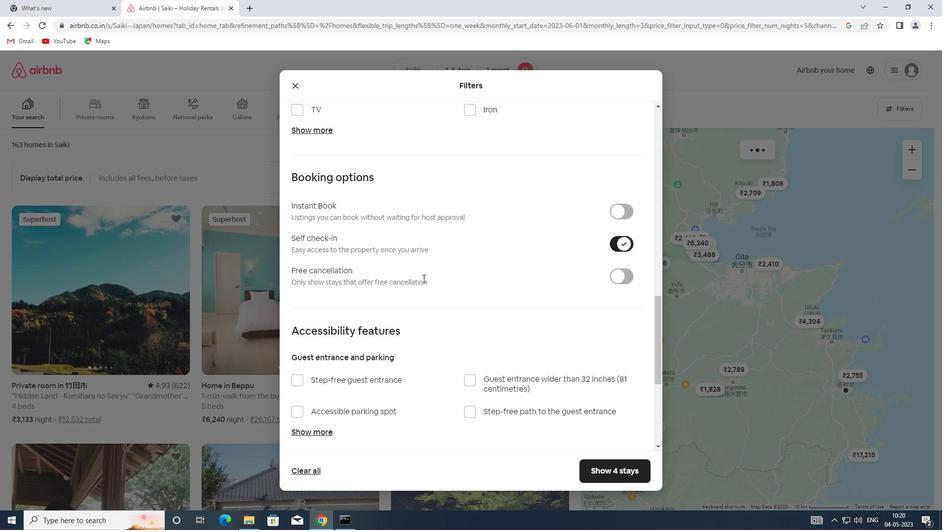 
Action: Mouse scrolled (422, 277) with delta (0, 0)
Screenshot: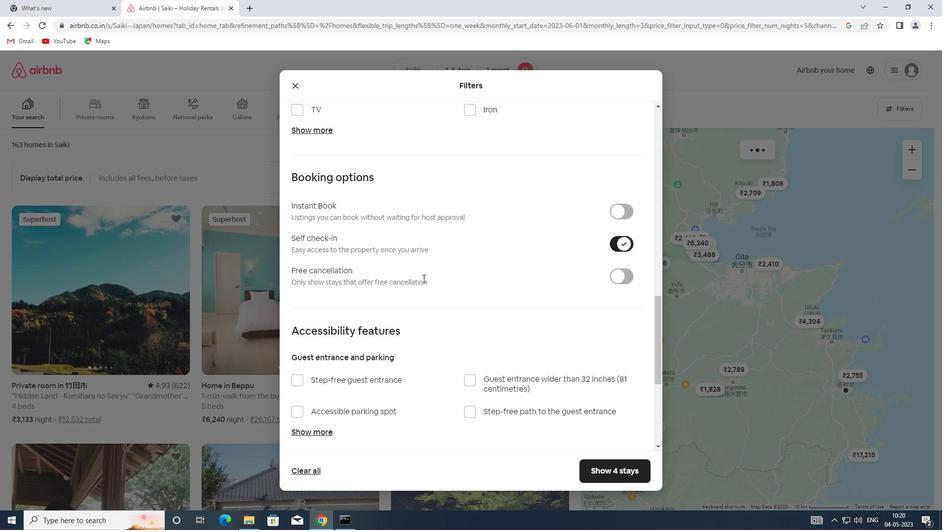 
Action: Mouse scrolled (422, 277) with delta (0, 0)
Screenshot: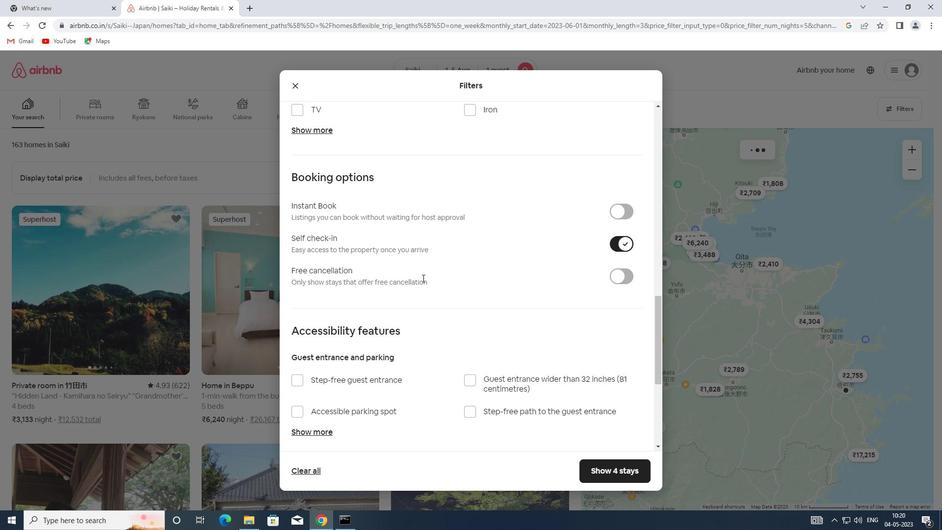 
Action: Mouse scrolled (422, 277) with delta (0, 0)
Screenshot: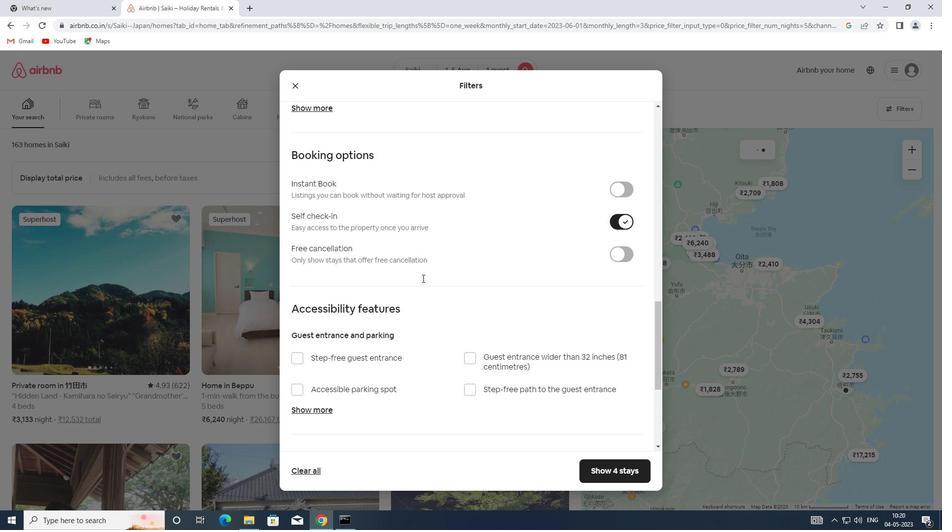 
Action: Mouse scrolled (422, 277) with delta (0, 0)
Screenshot: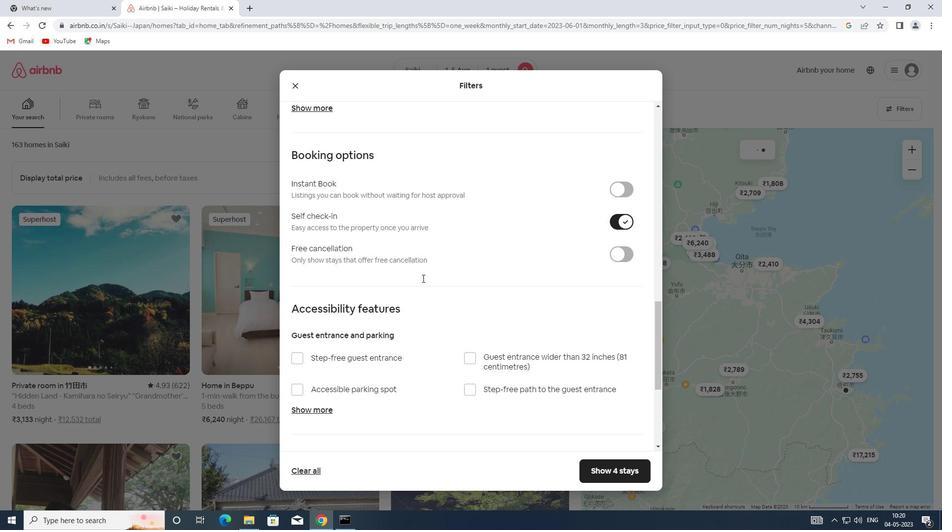 
Action: Mouse scrolled (422, 277) with delta (0, 0)
Screenshot: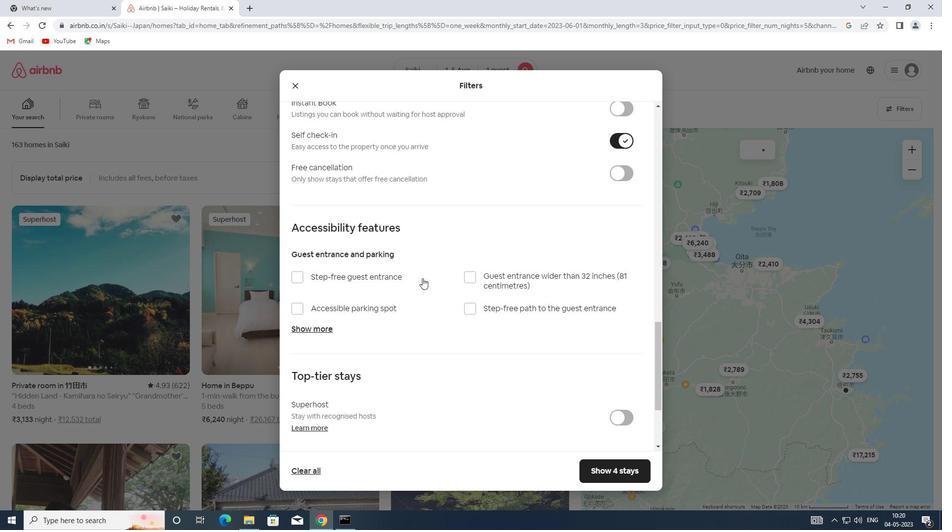 
Action: Mouse moved to (331, 380)
Screenshot: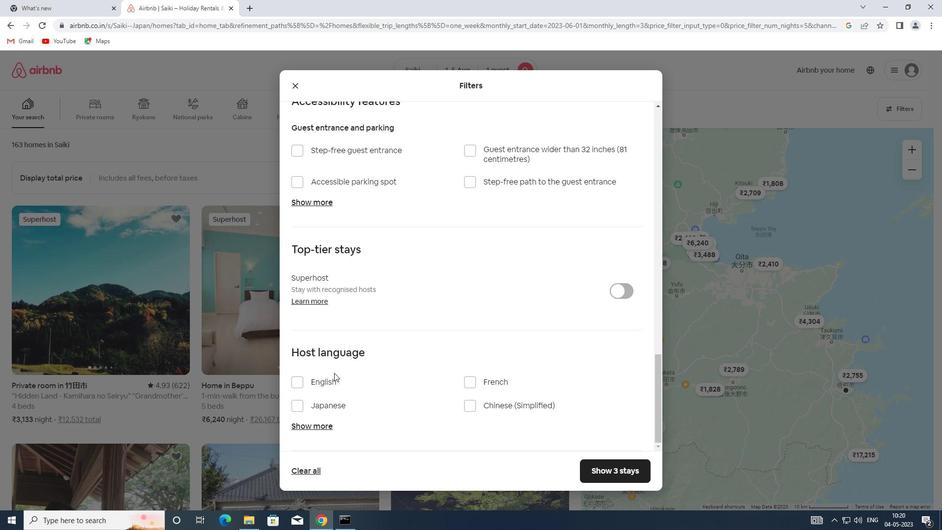 
Action: Mouse pressed left at (331, 380)
Screenshot: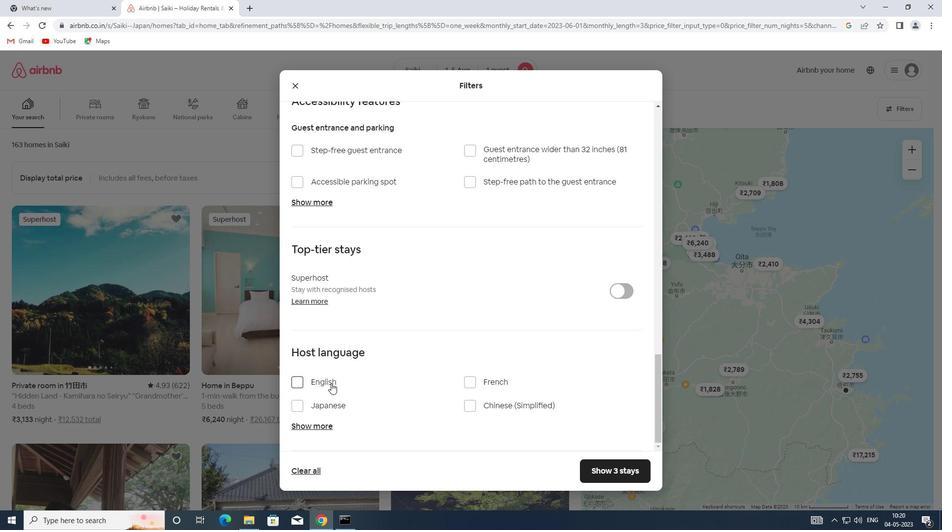 
Action: Mouse moved to (622, 475)
Screenshot: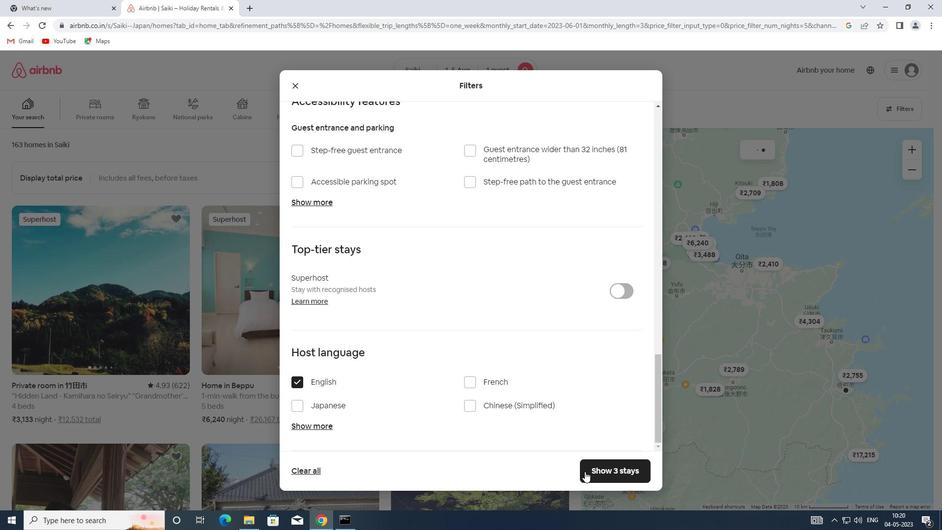
Action: Mouse pressed left at (622, 475)
Screenshot: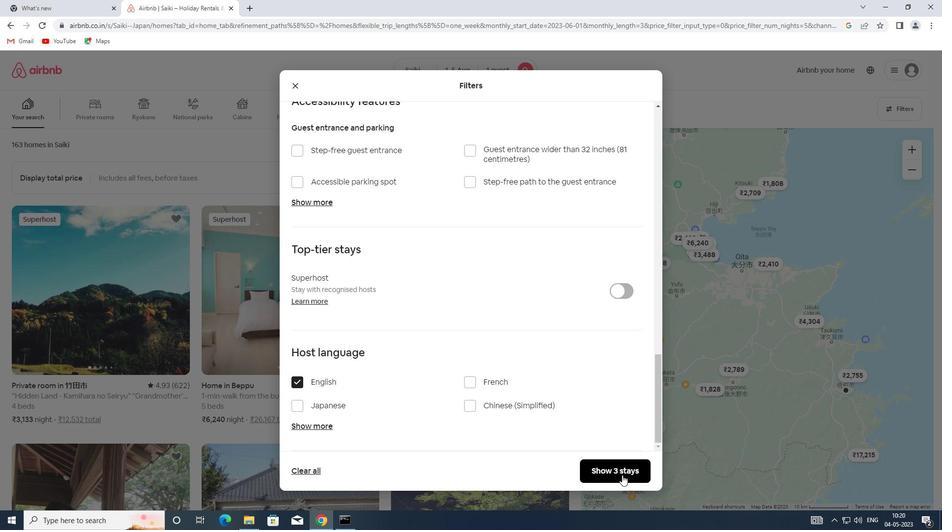 
